 Task: Log work in the project BellRise for the issue 'Improve the accuracy of search results by implementing machine learning algorithms' spent time as '2w 1d 8h 13m' and remaining time as '4w 4d 1h 52m' and move to top of backlog. Now add the issue to the epic 'Server Maintenance and Support'. Log work in the project BellRise for the issue 'Implement a new feature to allow for data visualization and reporting' spent time as '3w 6d 13h 25m' and remaining time as '5w 1d 14h 37m' and move to bottom of backlog. Now add the issue to the epic 'User Experience Testing'
Action: Mouse moved to (201, 53)
Screenshot: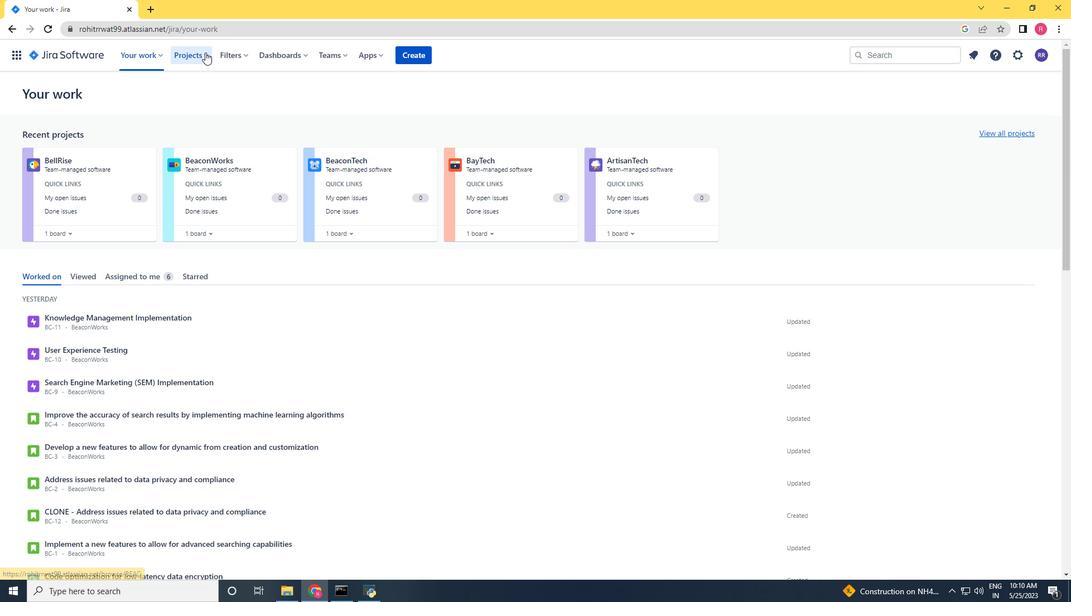 
Action: Mouse pressed left at (201, 53)
Screenshot: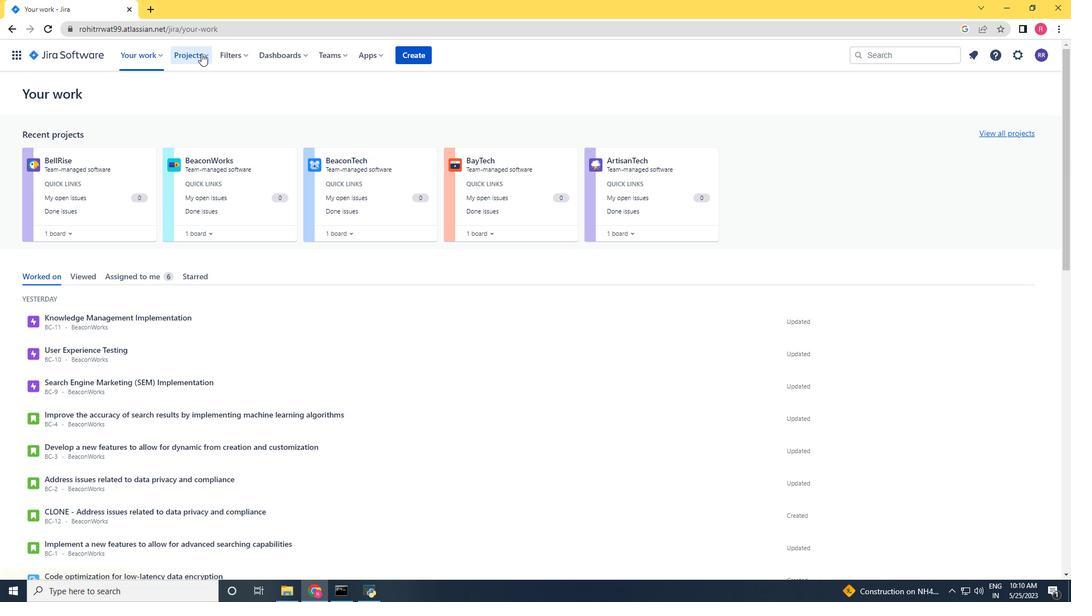 
Action: Mouse moved to (211, 102)
Screenshot: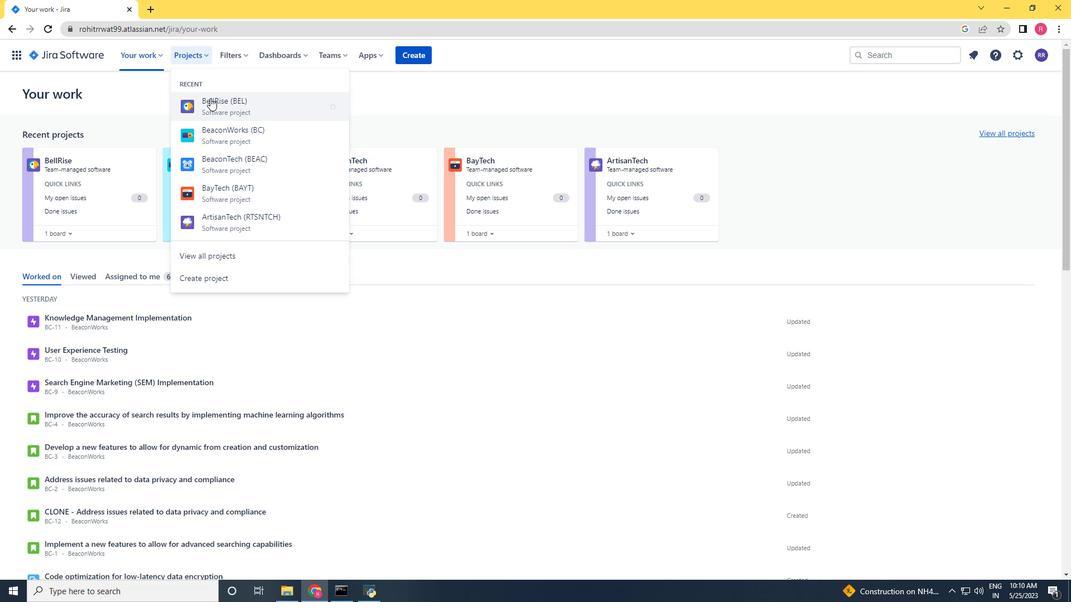 
Action: Mouse pressed left at (211, 102)
Screenshot: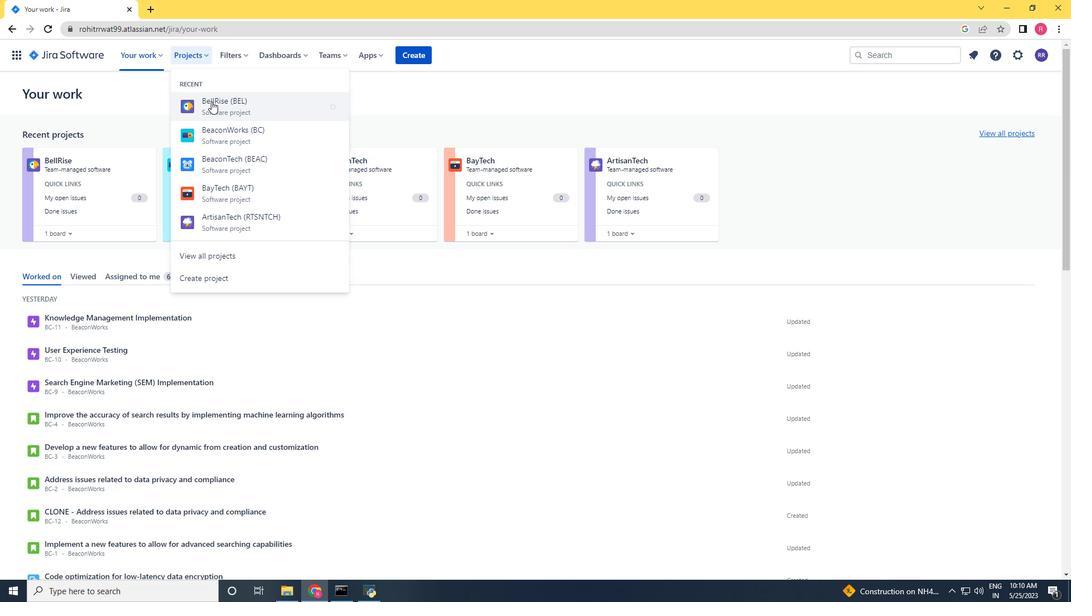 
Action: Mouse moved to (64, 166)
Screenshot: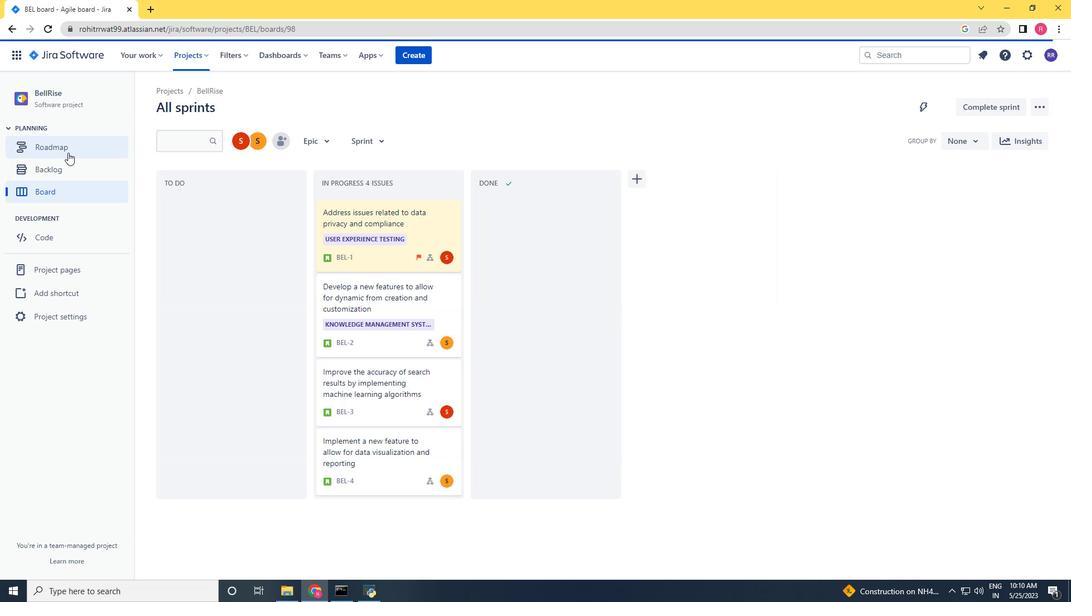 
Action: Mouse pressed left at (64, 166)
Screenshot: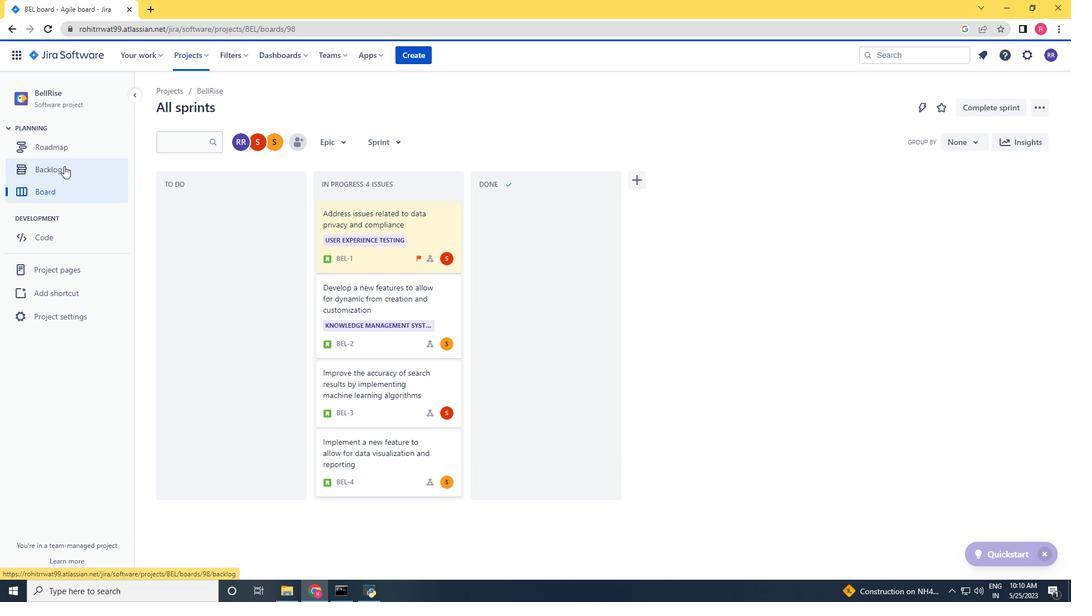 
Action: Mouse moved to (748, 398)
Screenshot: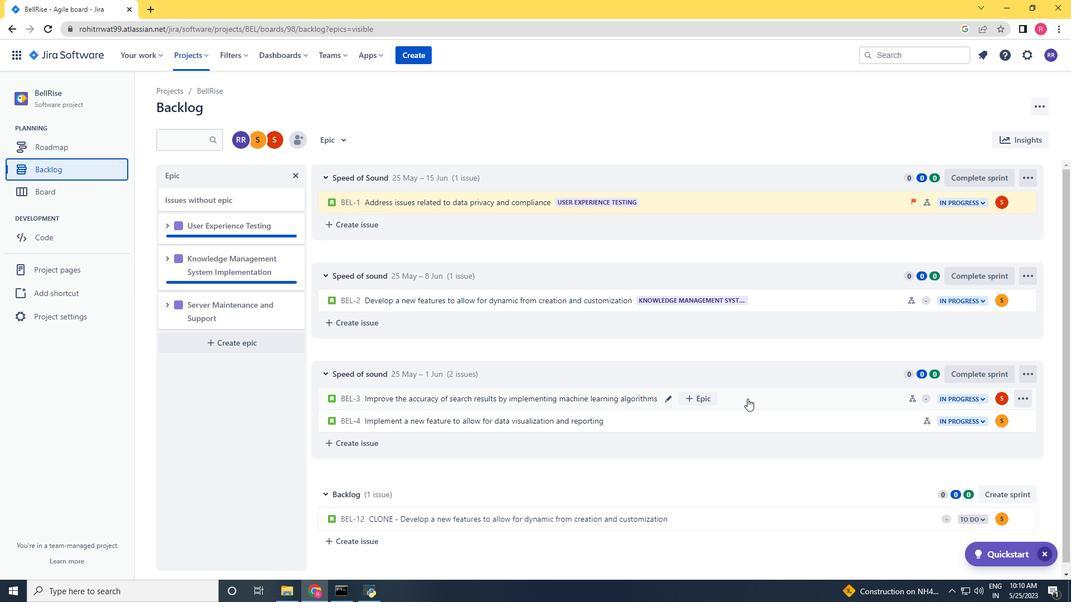 
Action: Mouse pressed left at (748, 398)
Screenshot: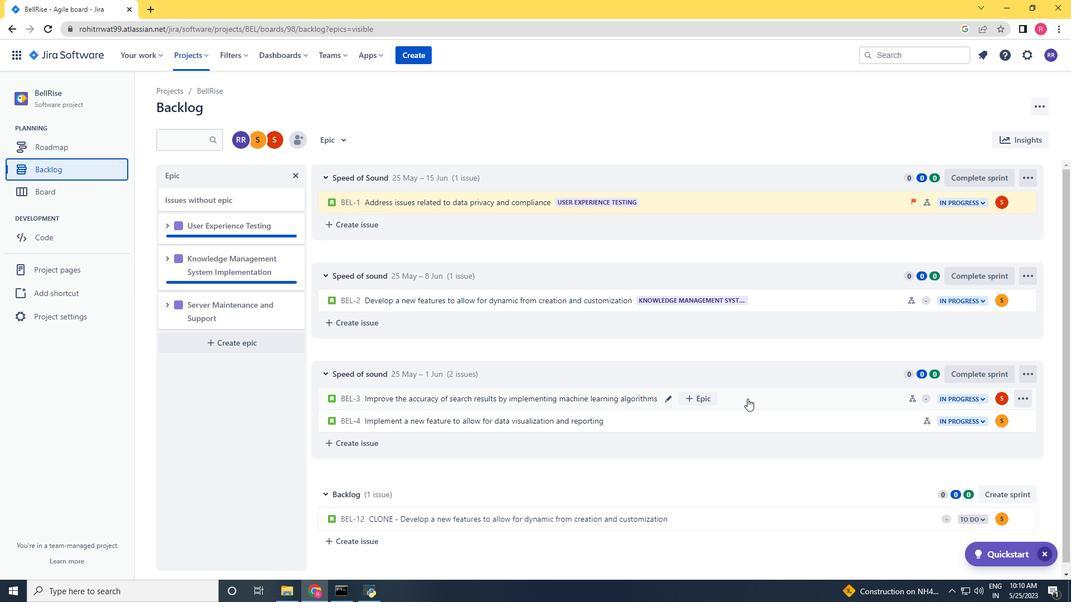 
Action: Mouse moved to (1025, 169)
Screenshot: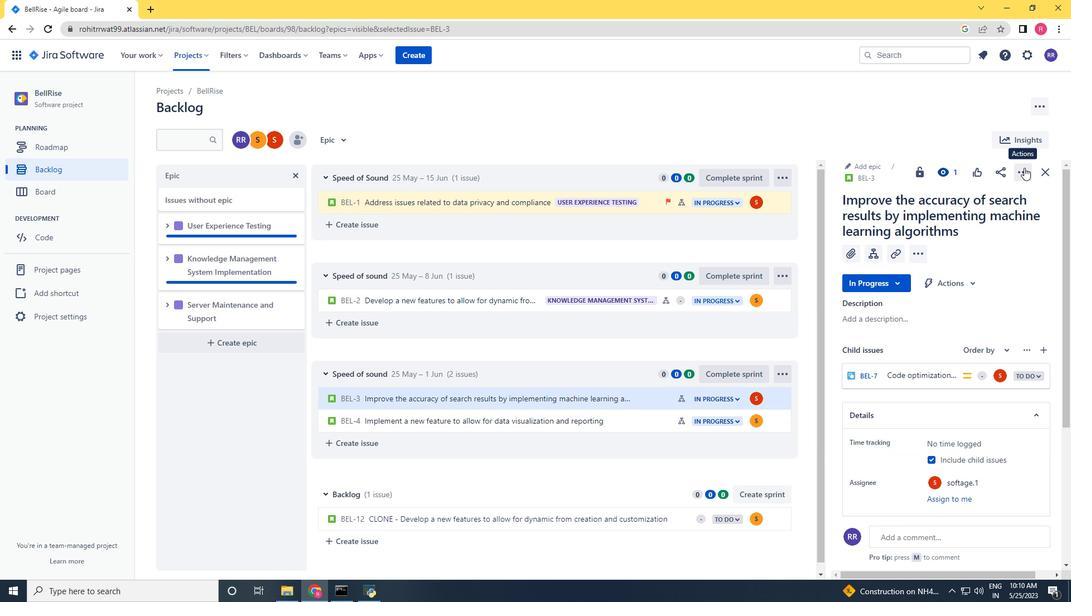 
Action: Mouse pressed left at (1025, 169)
Screenshot: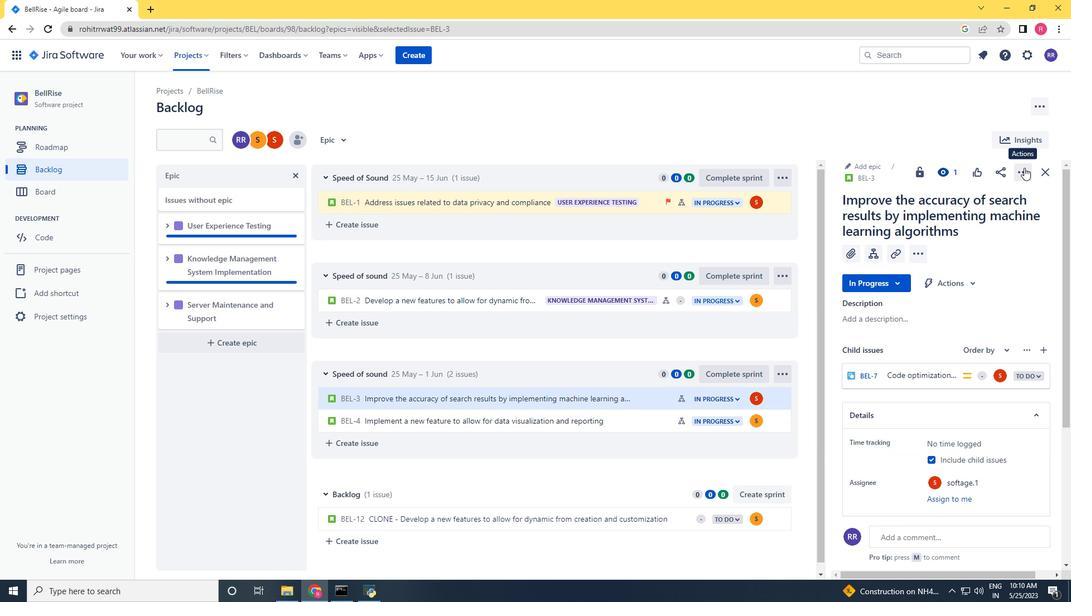 
Action: Mouse moved to (1016, 195)
Screenshot: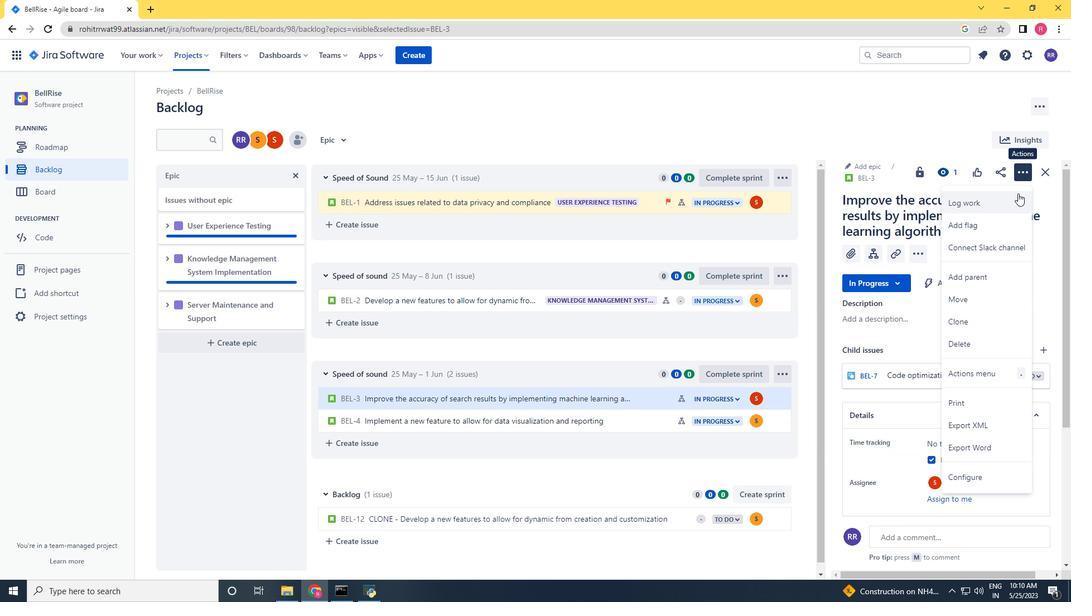 
Action: Mouse pressed left at (1016, 195)
Screenshot: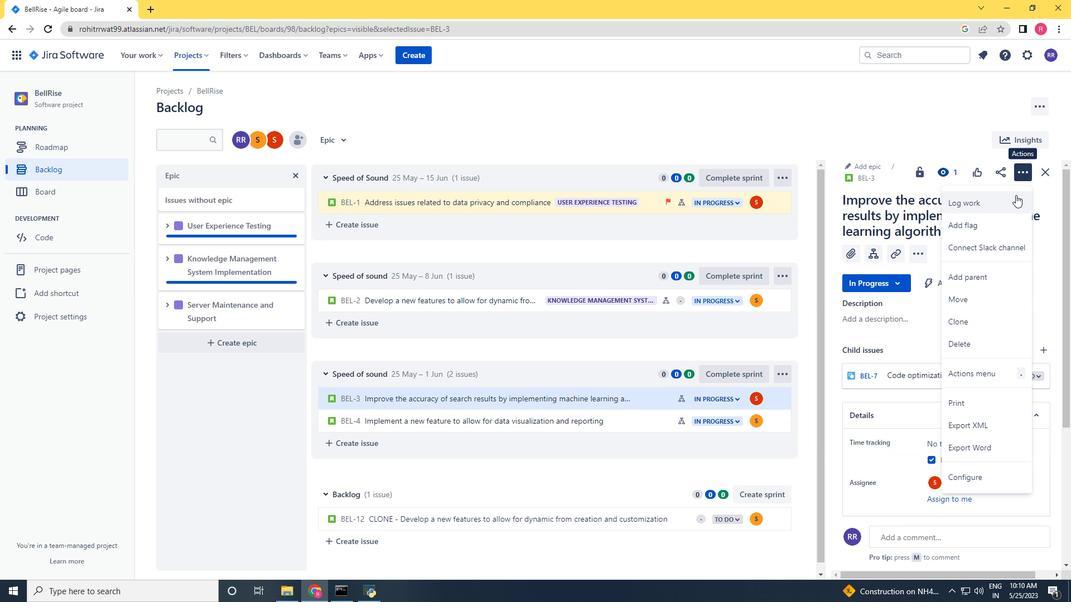 
Action: Key pressed 4w<Key.space>4d<Key.space>1h===============<Key.backspace><Key.backspace><Key.backspace><Key.backspace><Key.backspace><Key.backspace><Key.backspace><Key.backspace><Key.backspace><Key.backspace><Key.backspace><Key.backspace><Key.backspace><Key.backspace><Key.backspace><Key.backspace><Key.backspace><Key.backspace><Key.backspace><Key.backspace><Key.backspace><Key.backspace><Key.backspace><Key.backspace><Key.backspace><Key.backspace><Key.backspace><Key.backspace><Key.backspace><Key.backspace><Key.backspace><Key.backspace><Key.backspace><Key.backspace>2w<Key.space>1d<Key.space>8h<Key.space>13m<Key.tab>4w<Key.space>4d<Key.space>1h<Key.space>52m
Screenshot: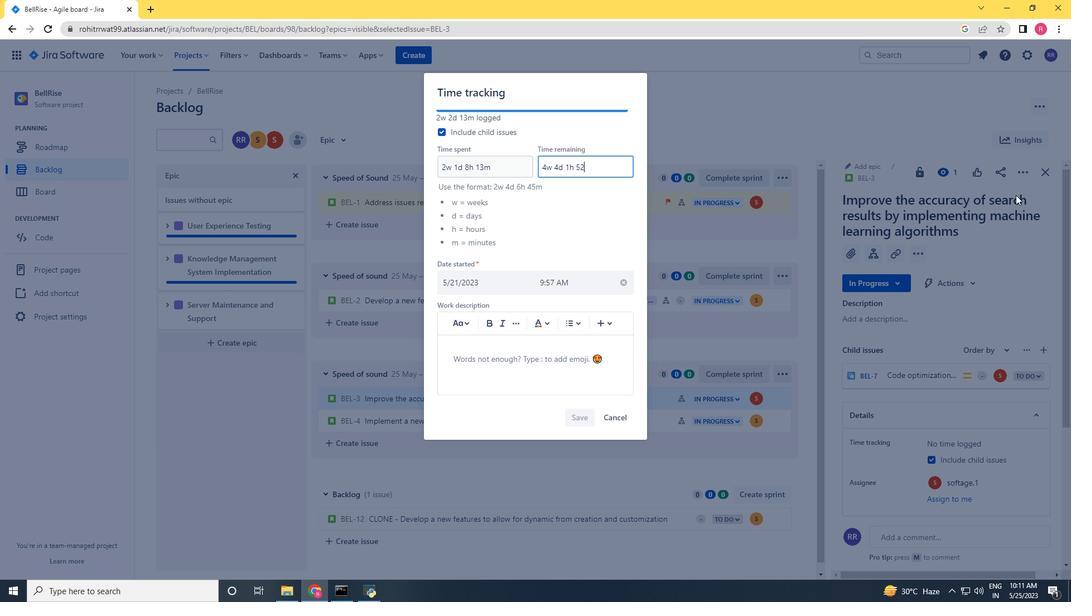 
Action: Mouse scrolled (1016, 195) with delta (0, 0)
Screenshot: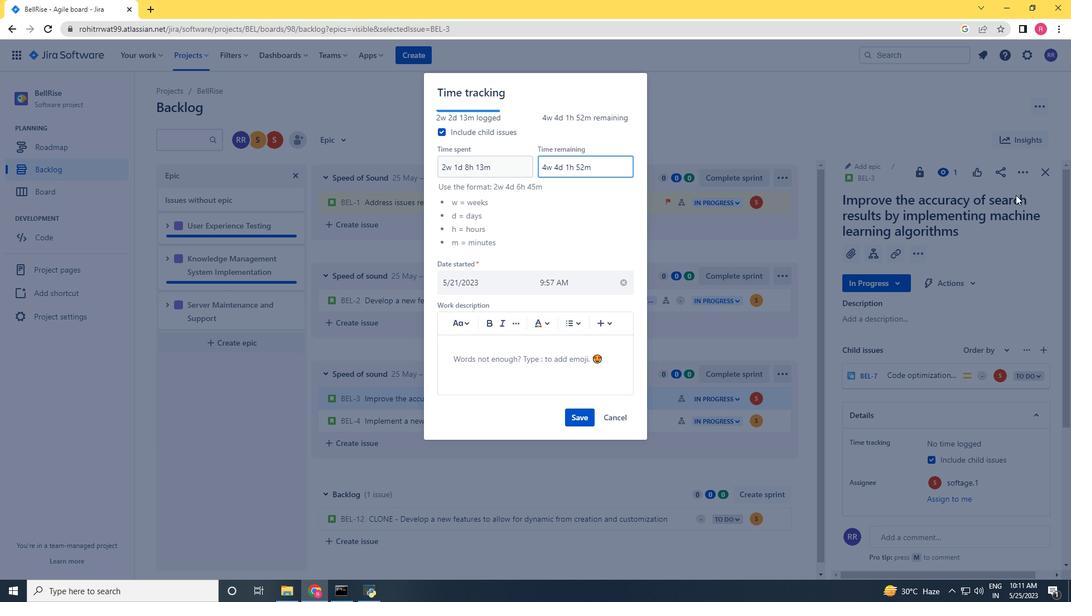
Action: Mouse moved to (569, 419)
Screenshot: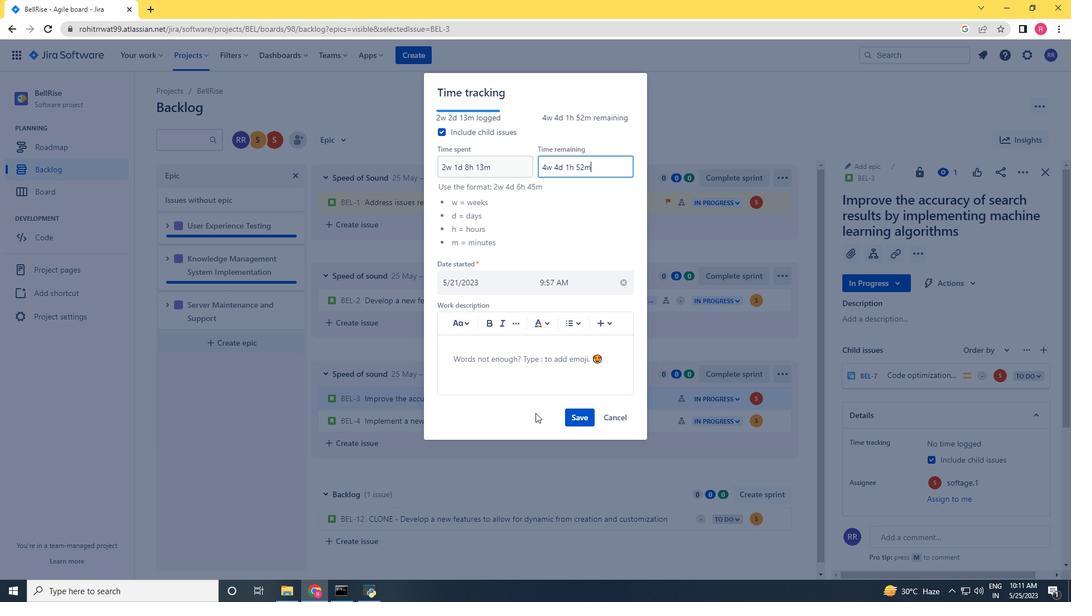 
Action: Mouse pressed left at (569, 419)
Screenshot: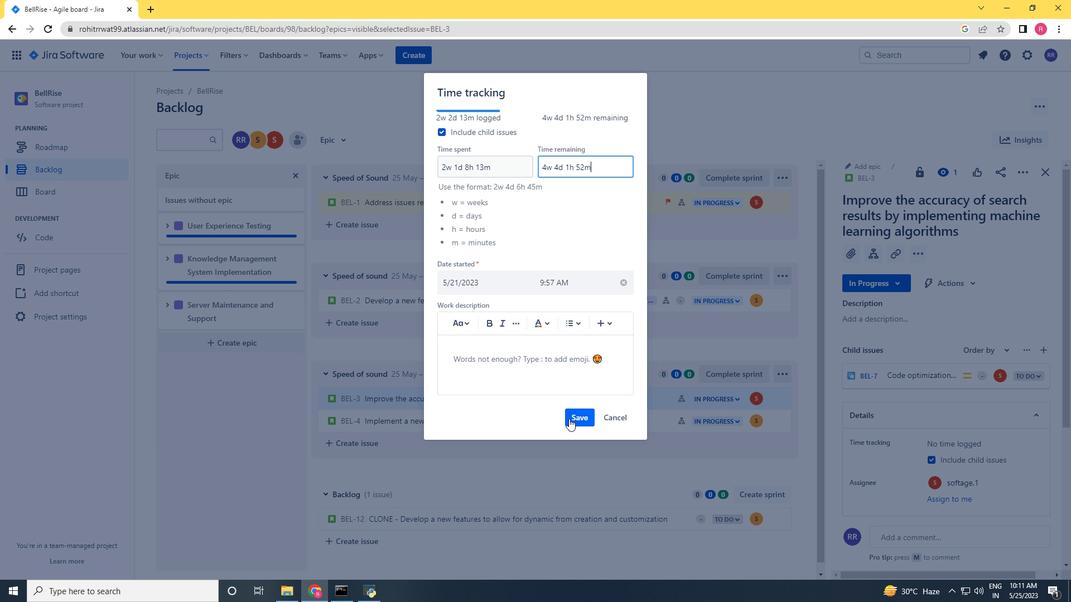 
Action: Mouse moved to (773, 397)
Screenshot: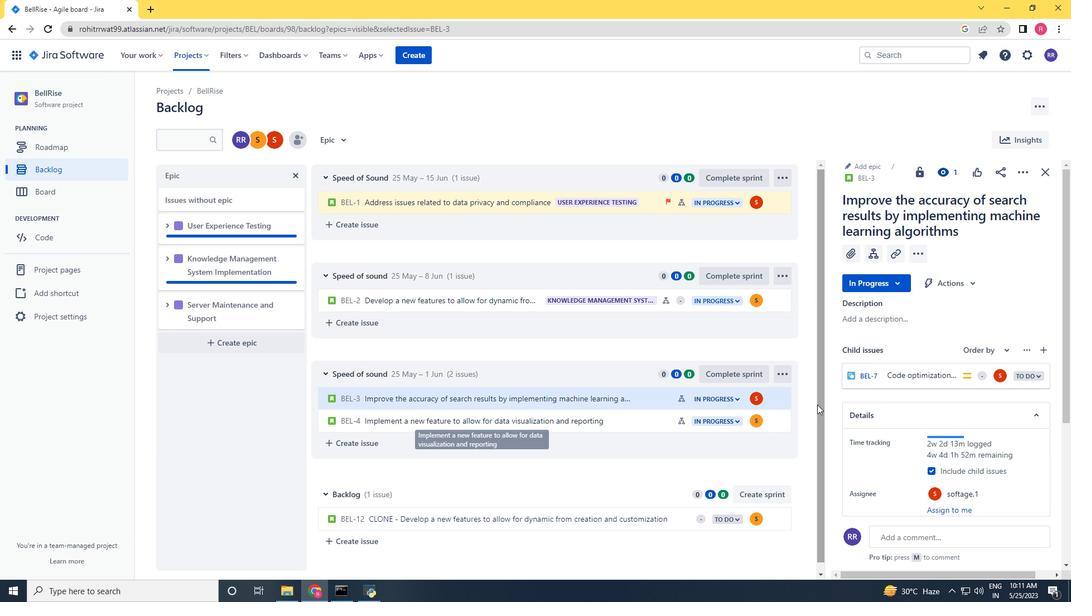
Action: Mouse pressed left at (773, 397)
Screenshot: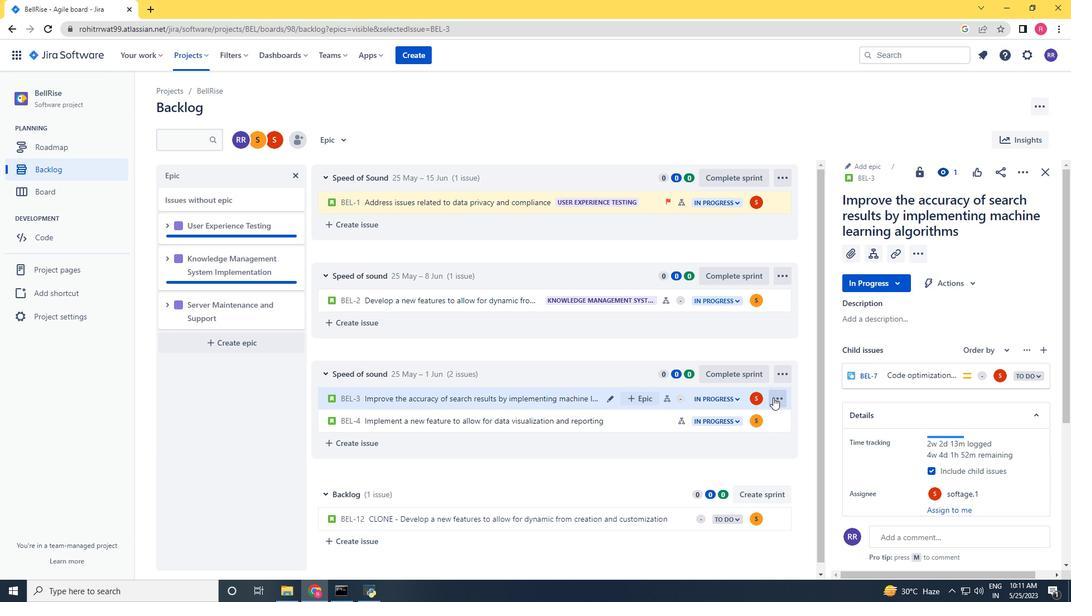 
Action: Mouse moved to (756, 362)
Screenshot: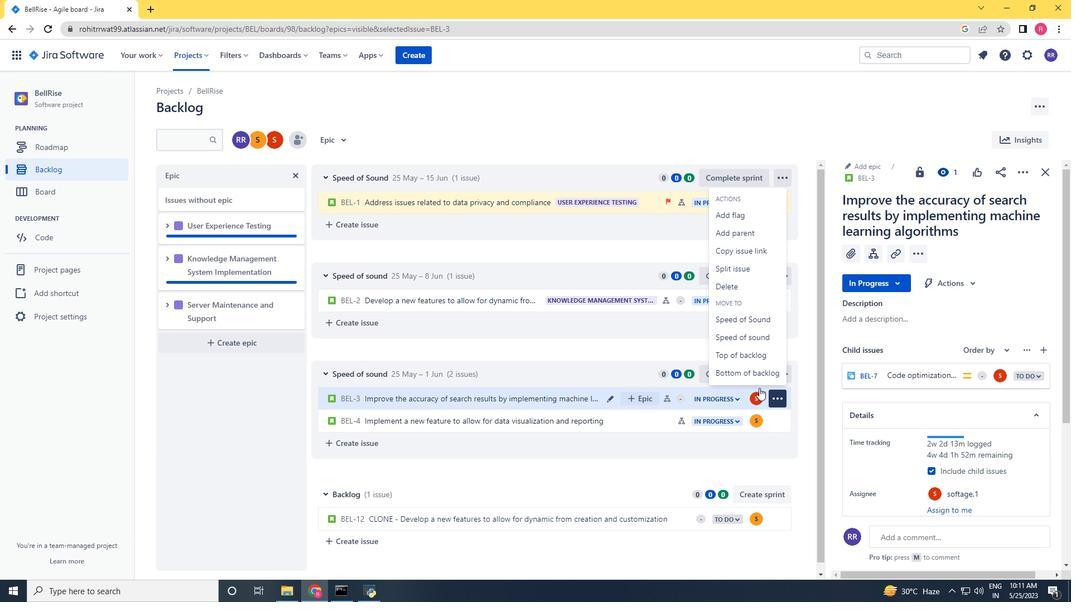 
Action: Mouse pressed left at (756, 362)
Screenshot: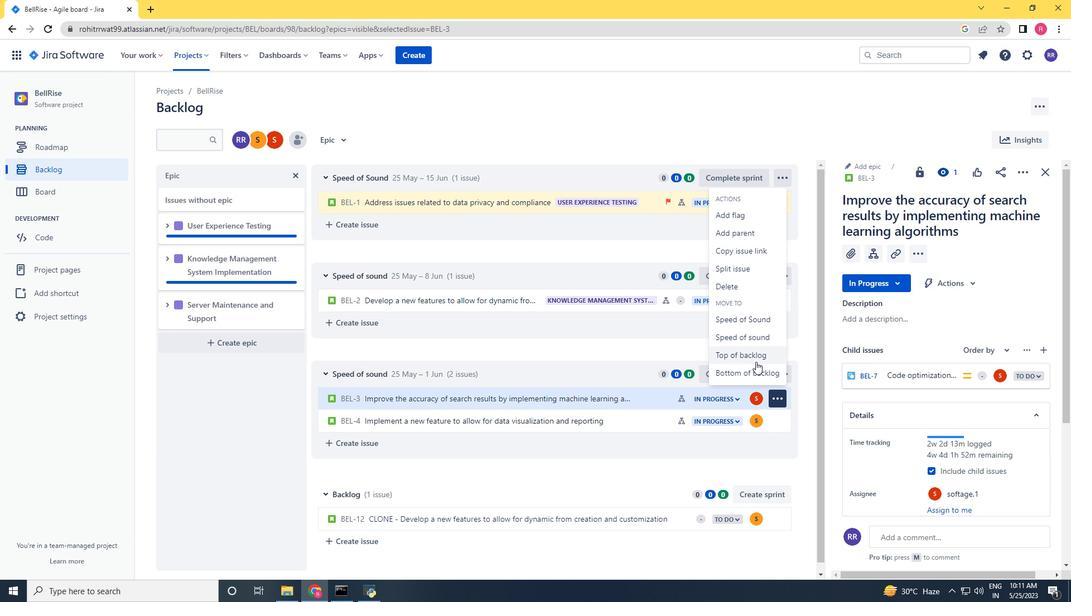 
Action: Mouse moved to (573, 180)
Screenshot: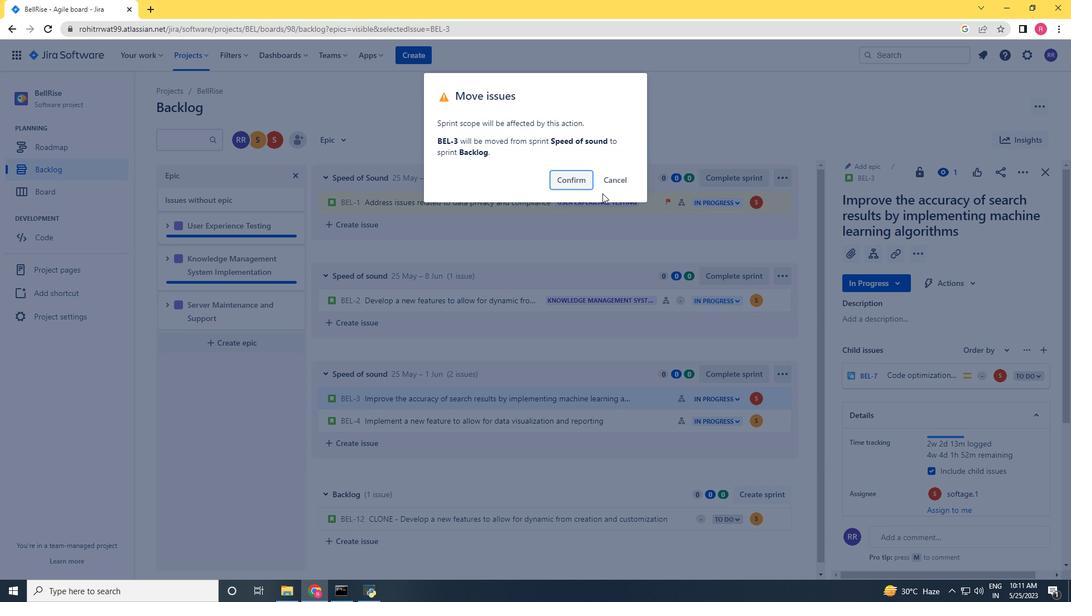 
Action: Mouse pressed left at (573, 180)
Screenshot: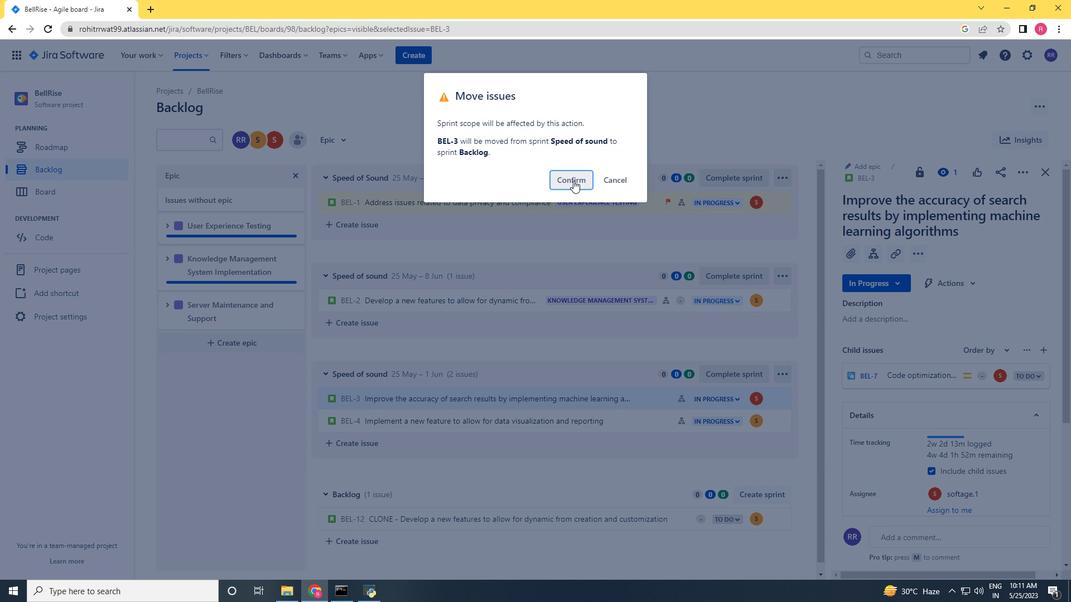 
Action: Mouse moved to (689, 486)
Screenshot: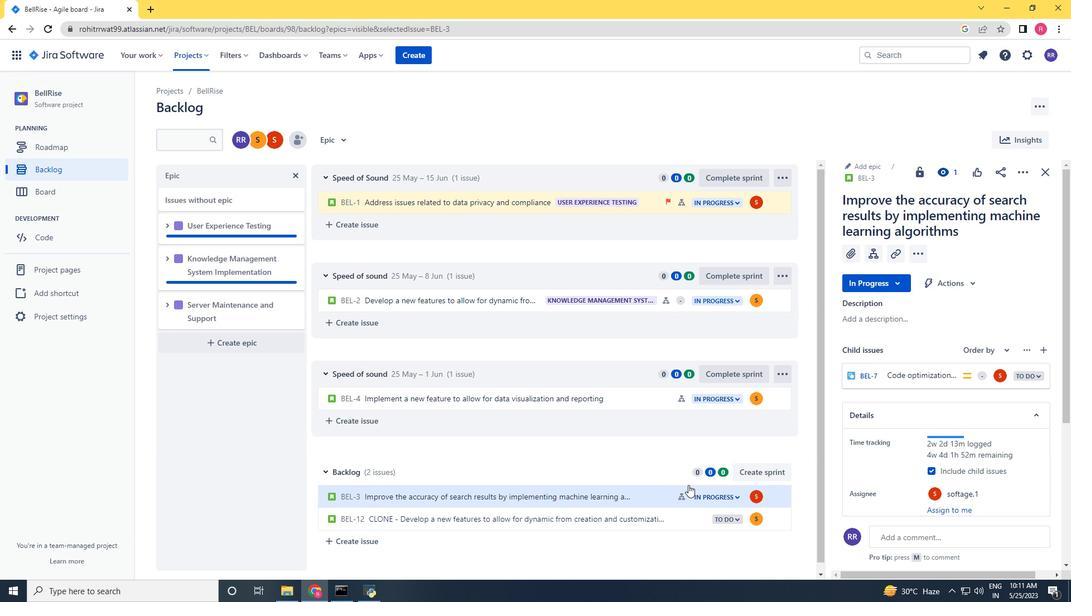 
Action: Mouse scrolled (689, 486) with delta (0, 0)
Screenshot: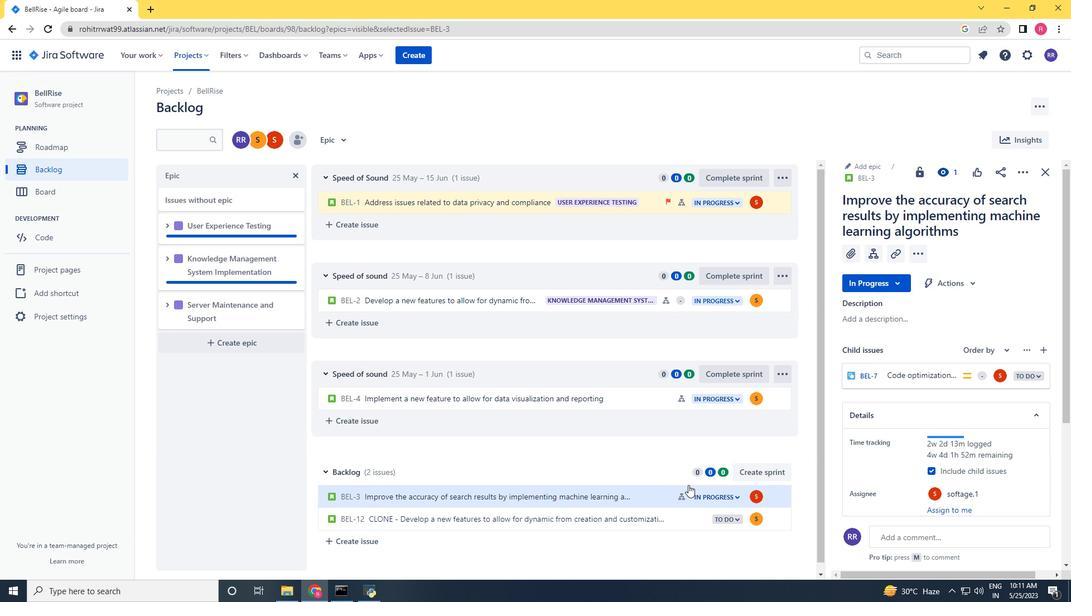 
Action: Mouse moved to (643, 486)
Screenshot: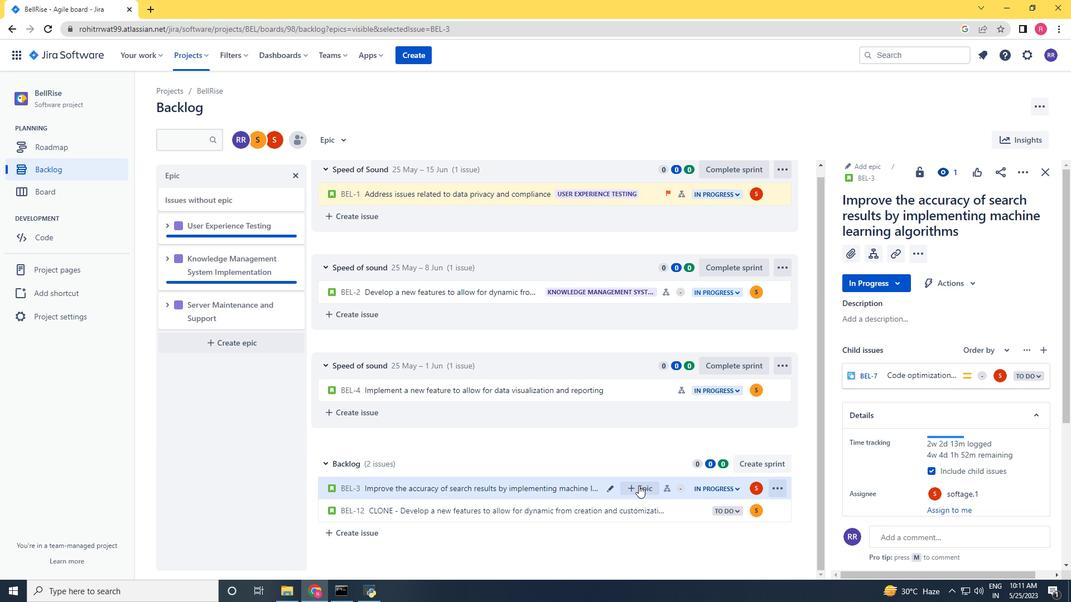 
Action: Mouse pressed left at (643, 486)
Screenshot: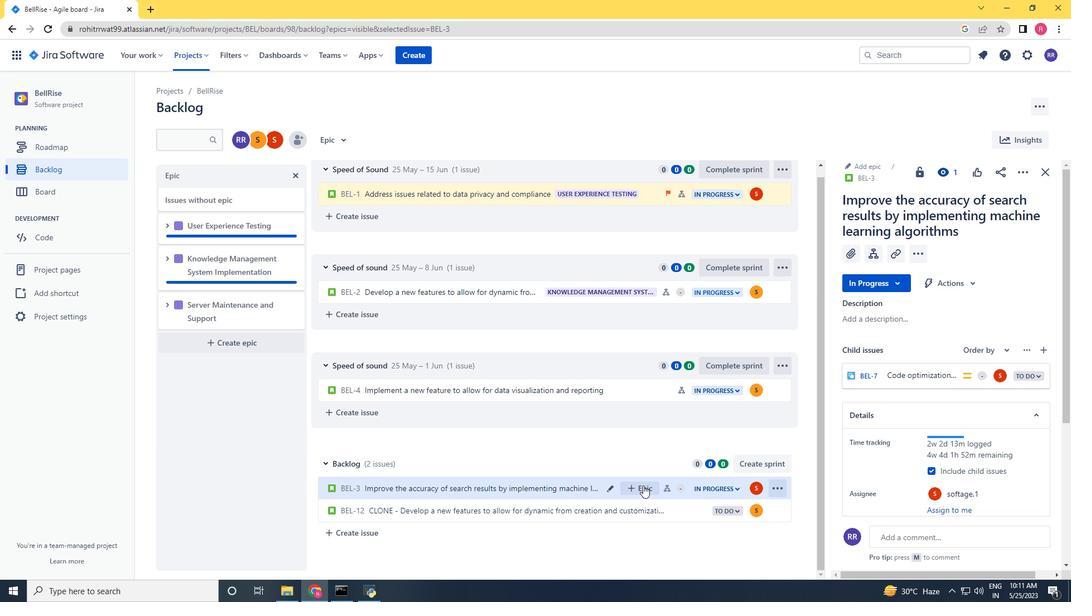 
Action: Mouse moved to (644, 485)
Screenshot: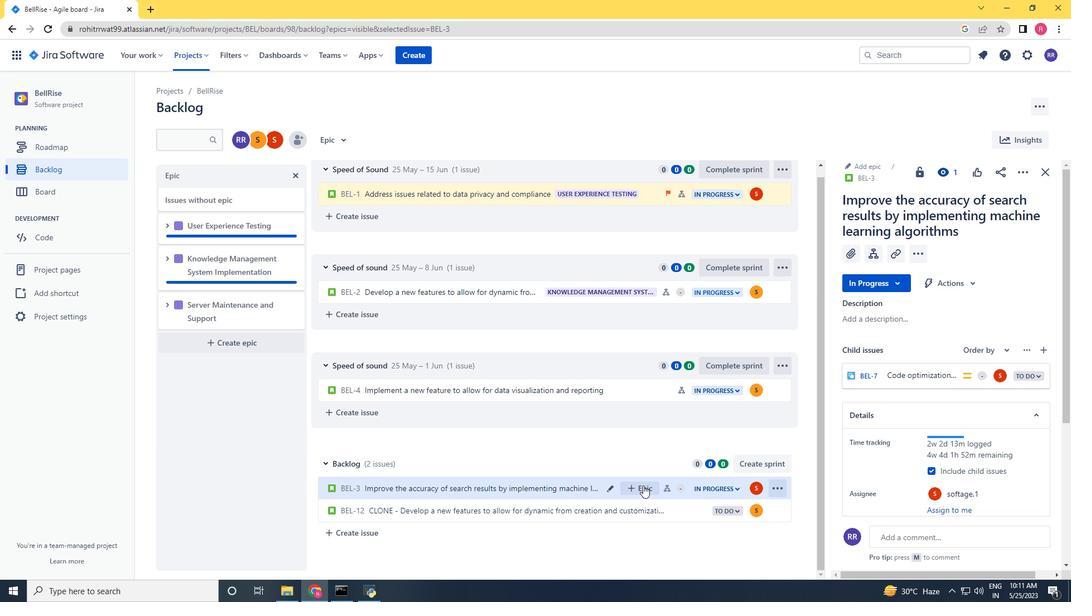 
Action: Mouse scrolled (644, 484) with delta (0, 0)
Screenshot: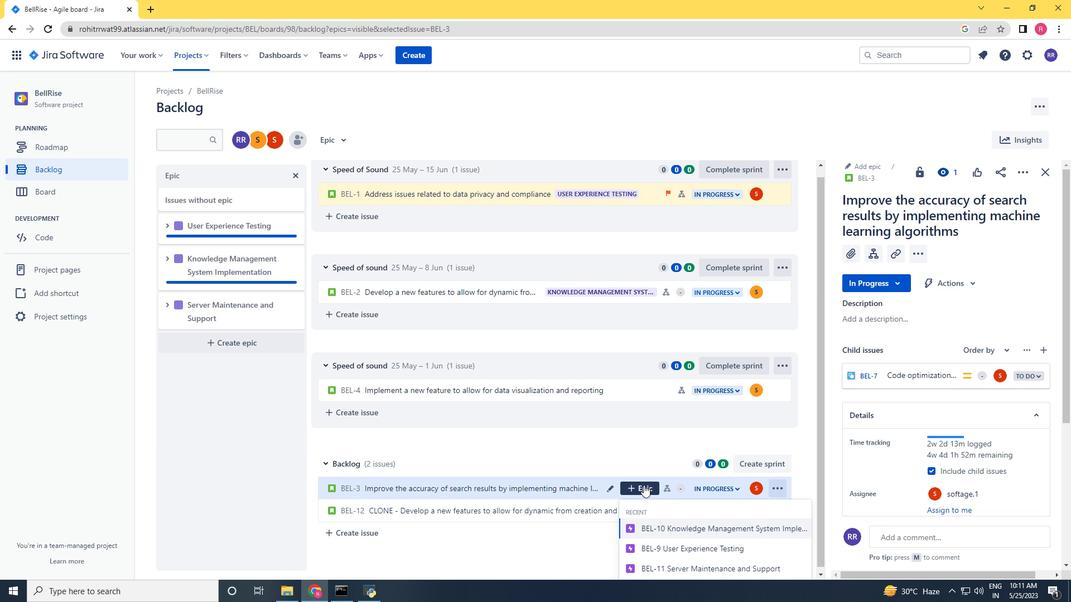 
Action: Mouse scrolled (644, 484) with delta (0, 0)
Screenshot: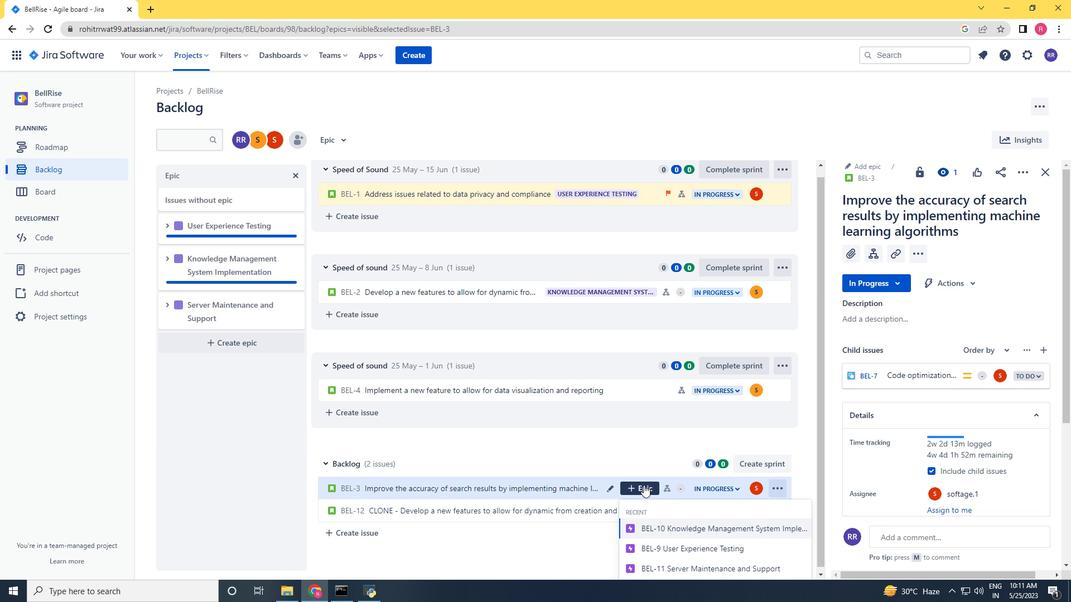 
Action: Mouse scrolled (644, 484) with delta (0, 0)
Screenshot: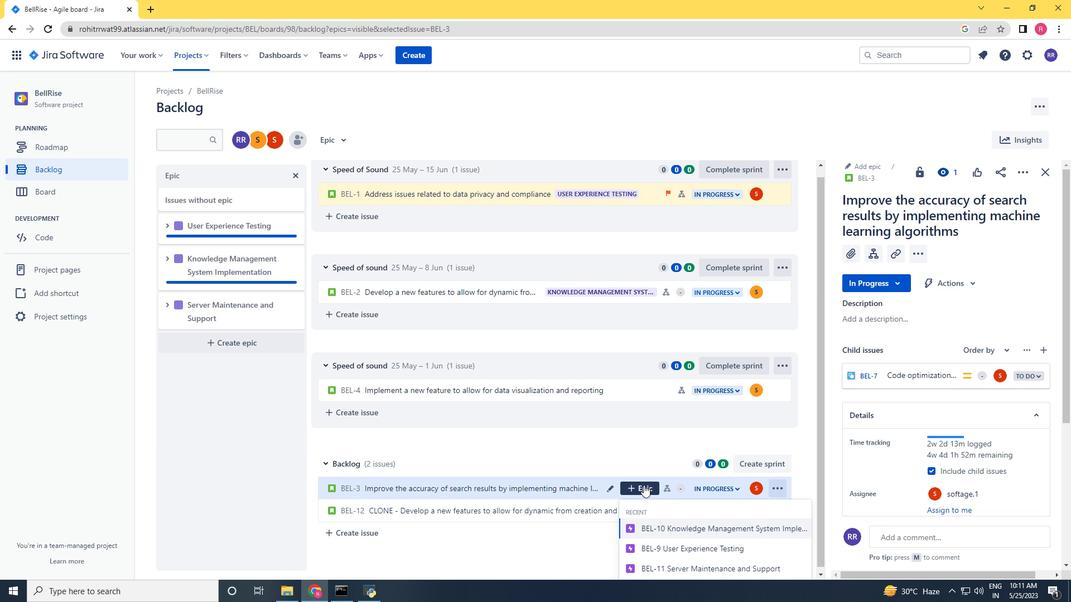 
Action: Mouse scrolled (644, 484) with delta (0, 0)
Screenshot: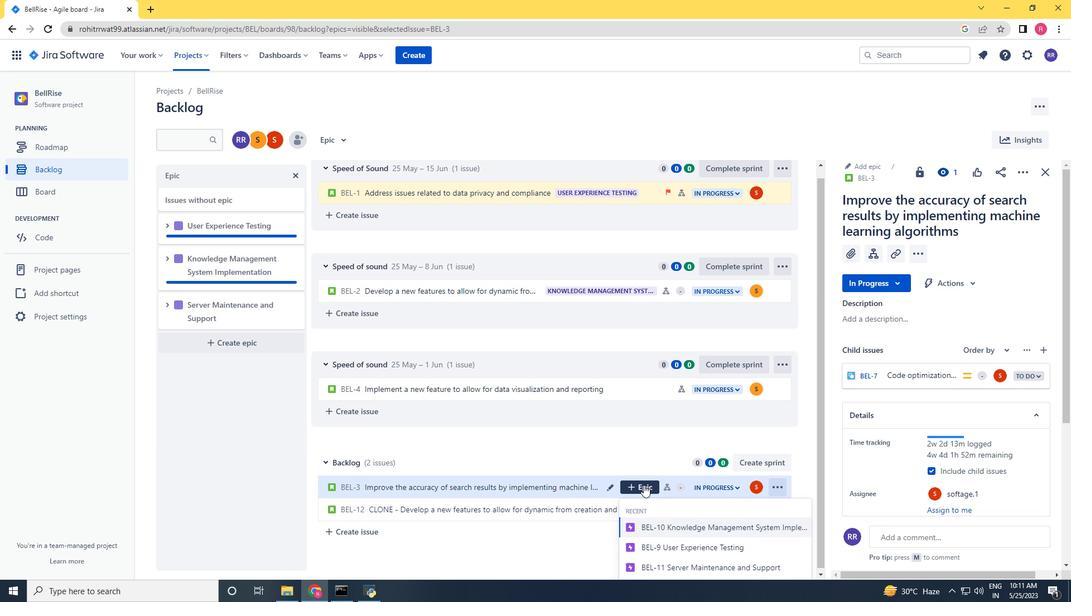 
Action: Mouse moved to (680, 561)
Screenshot: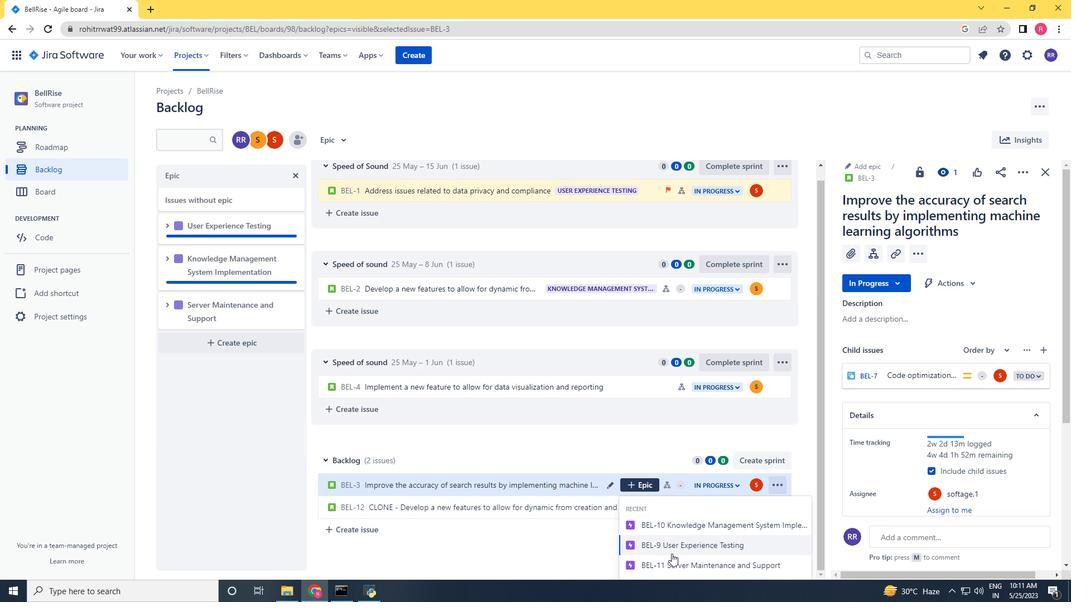 
Action: Mouse pressed left at (680, 561)
Screenshot: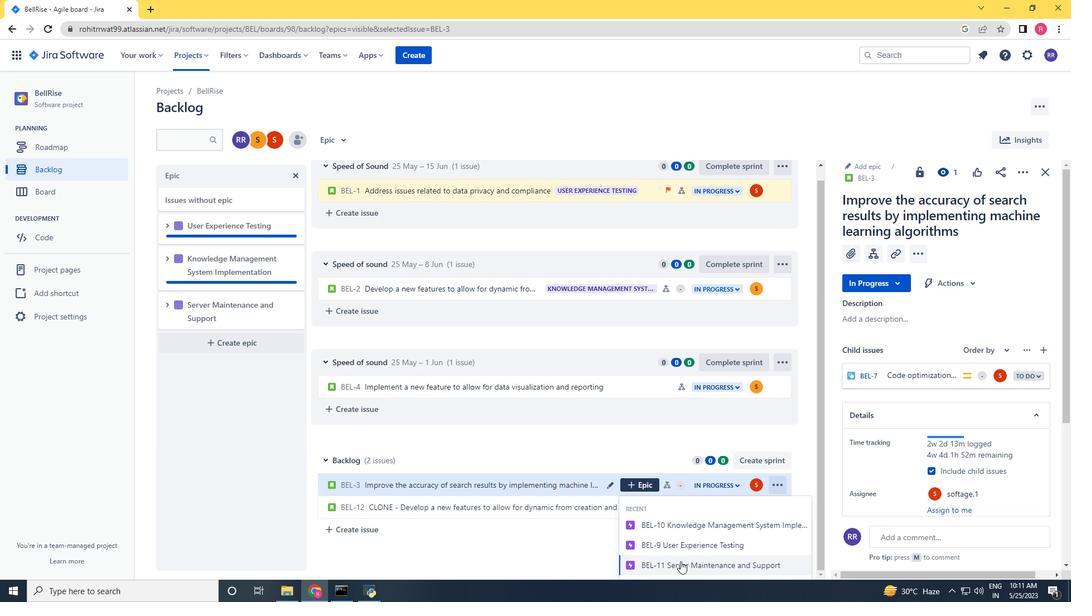 
Action: Mouse moved to (658, 396)
Screenshot: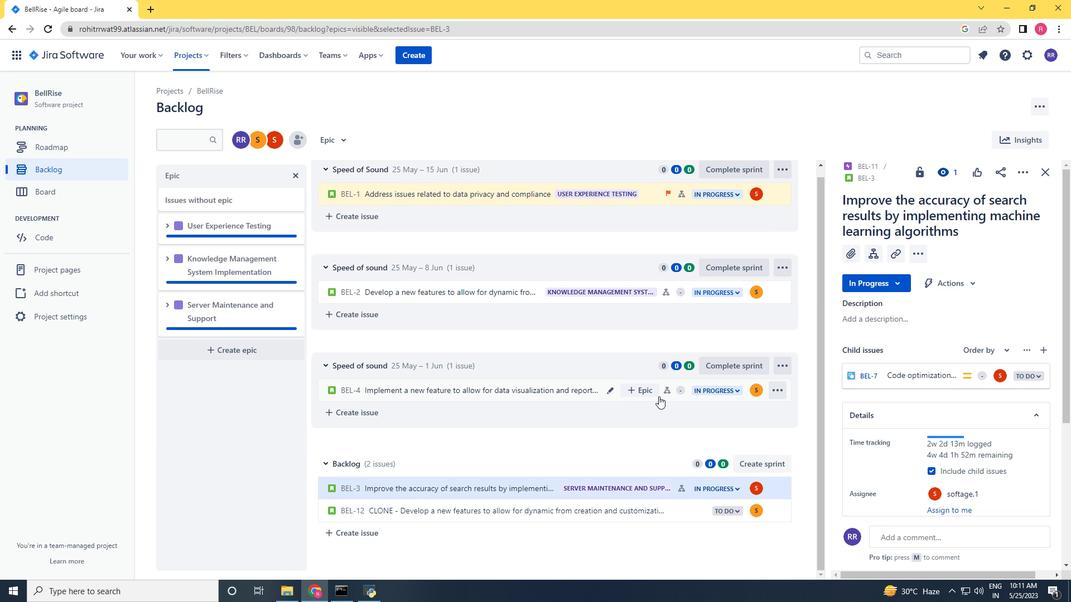 
Action: Mouse pressed left at (658, 396)
Screenshot: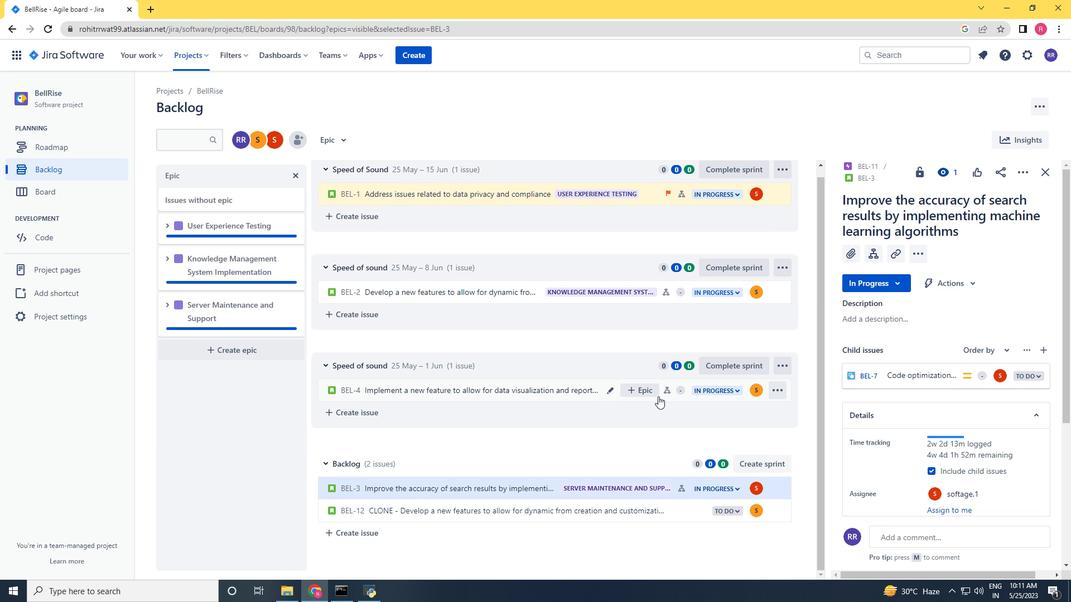 
Action: Mouse moved to (676, 396)
Screenshot: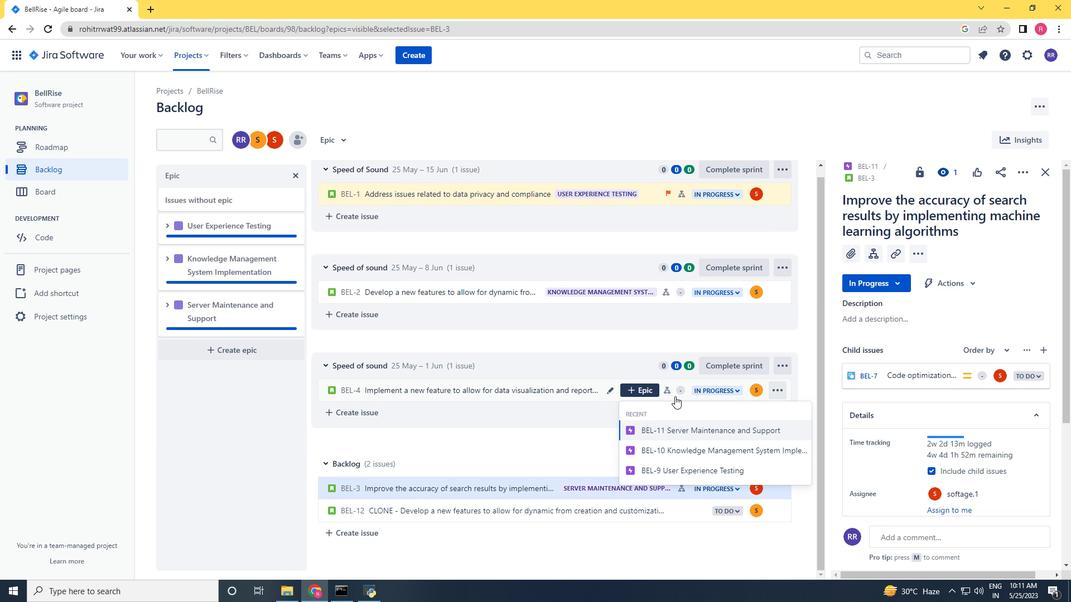 
Action: Mouse pressed left at (676, 396)
Screenshot: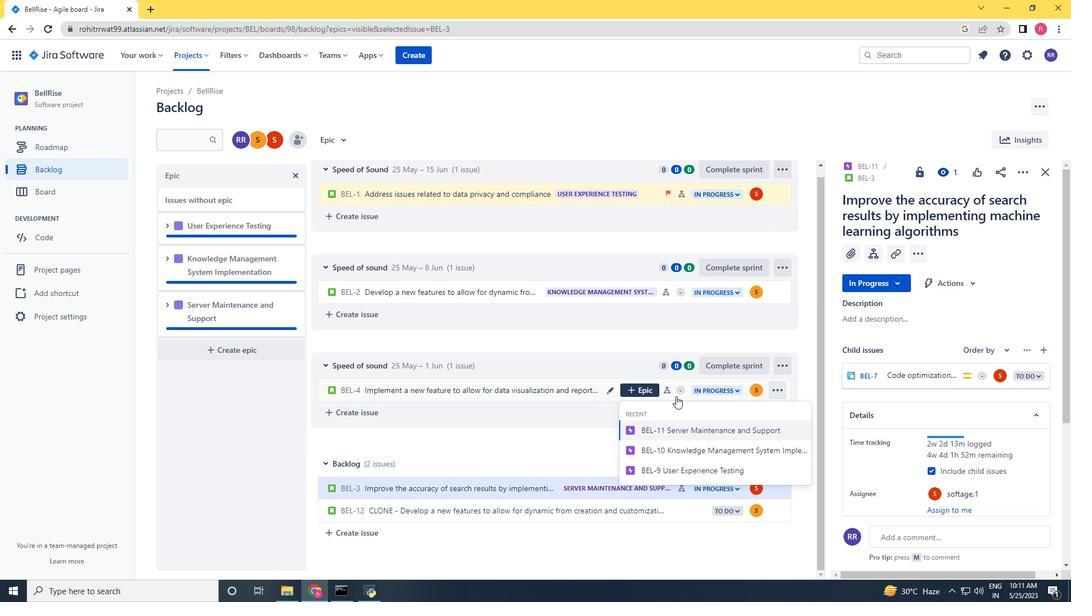 
Action: Mouse moved to (1022, 169)
Screenshot: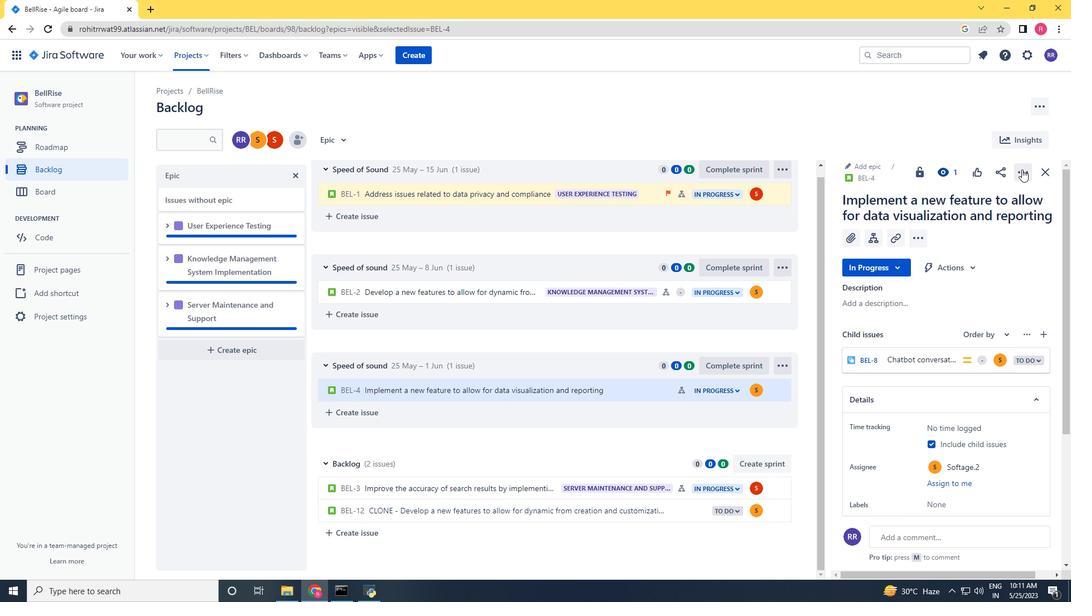 
Action: Mouse pressed left at (1022, 169)
Screenshot: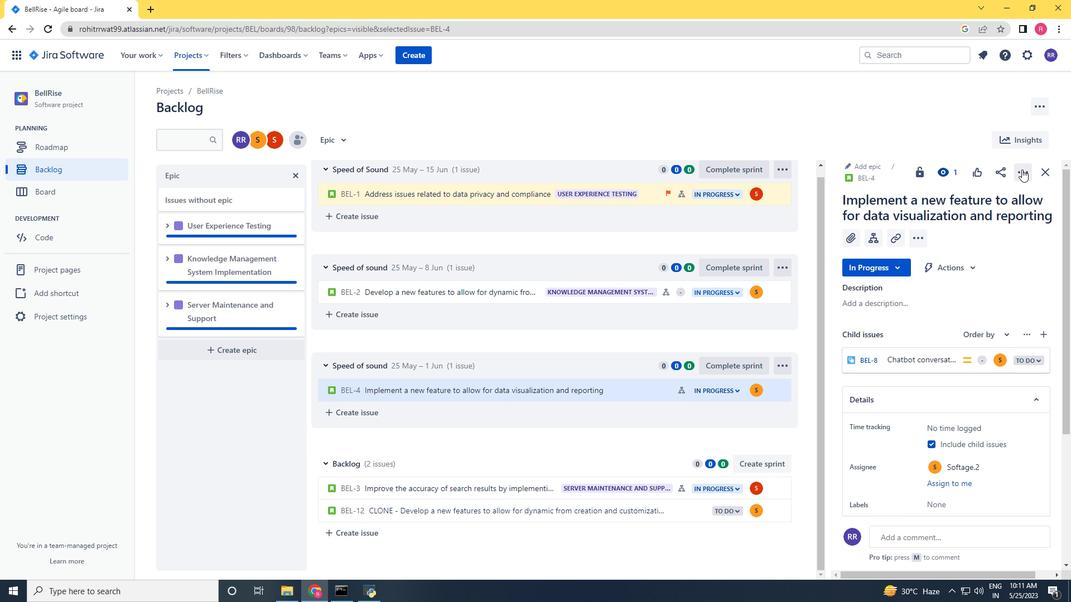 
Action: Mouse moved to (947, 206)
Screenshot: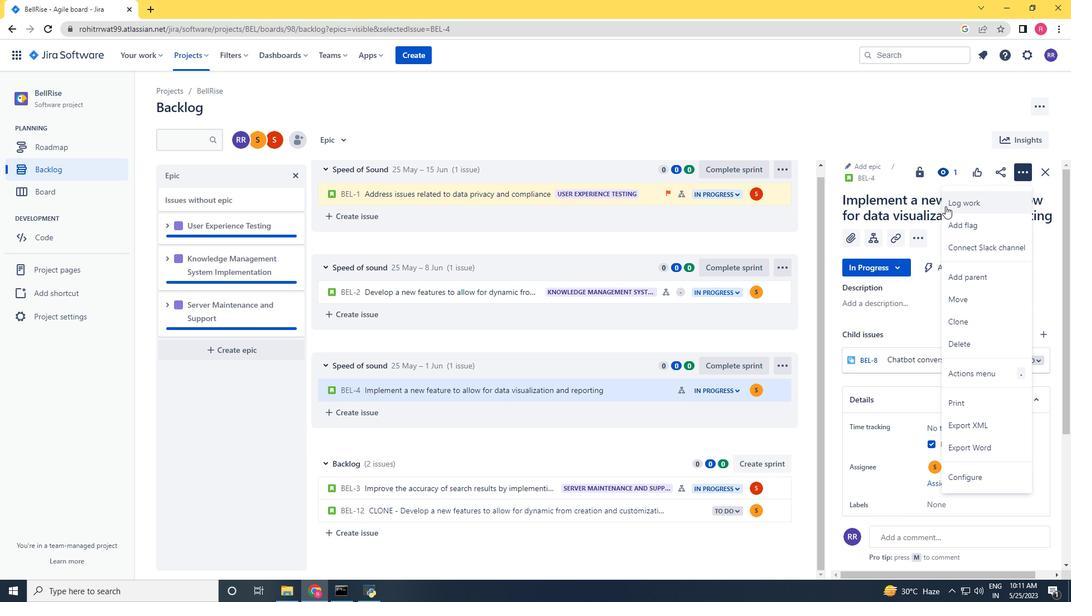 
Action: Mouse pressed left at (947, 206)
Screenshot: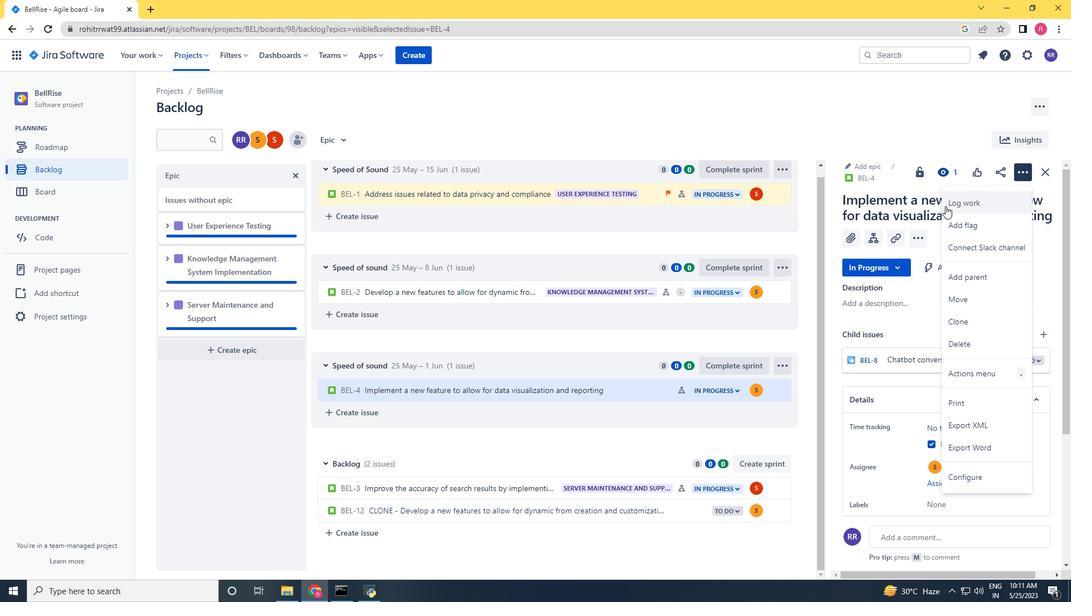 
Action: Mouse moved to (943, 208)
Screenshot: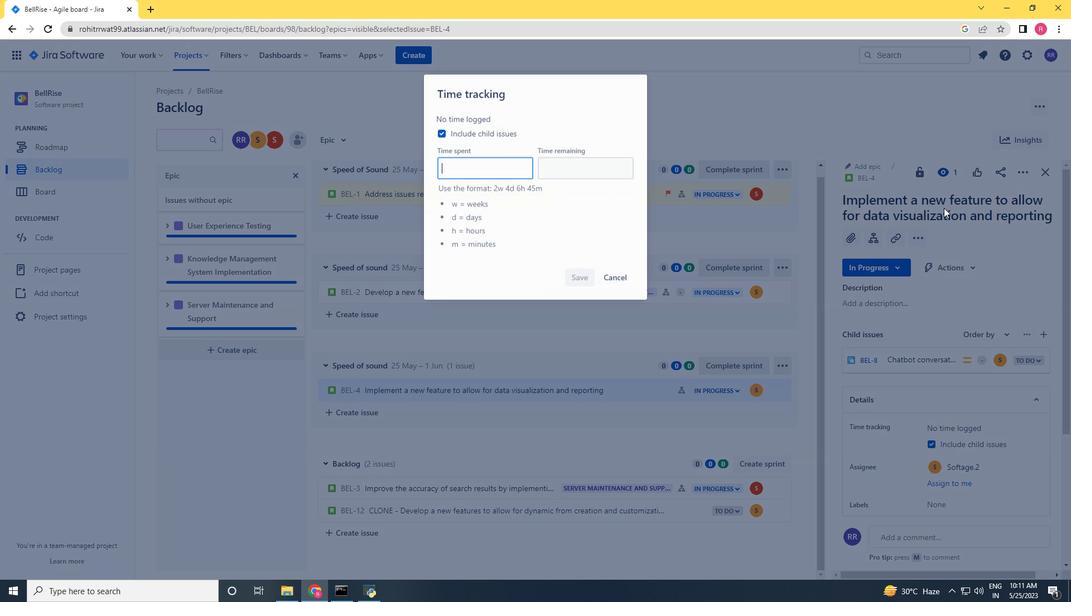 
Action: Key pressed 3w<Key.space>6d<Key.space>3h<Key.space><Key.backspace><Key.backspace><Key.backspace>13h<Key.space>25m<Key.tab>5w<Key.space>1d<Key.space>14h<Key.space>37m
Screenshot: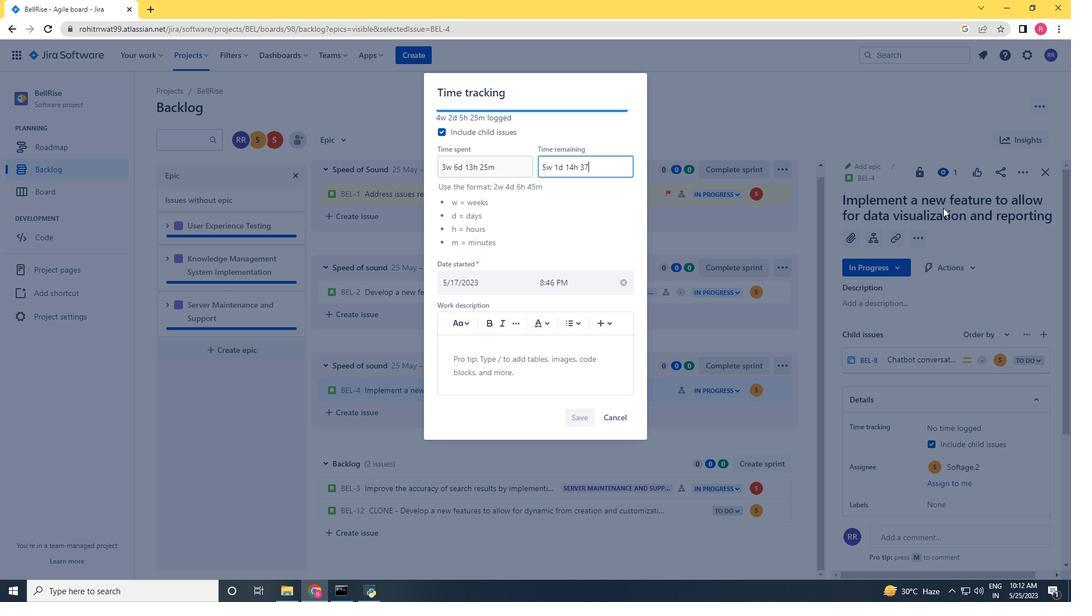
Action: Mouse moved to (586, 422)
Screenshot: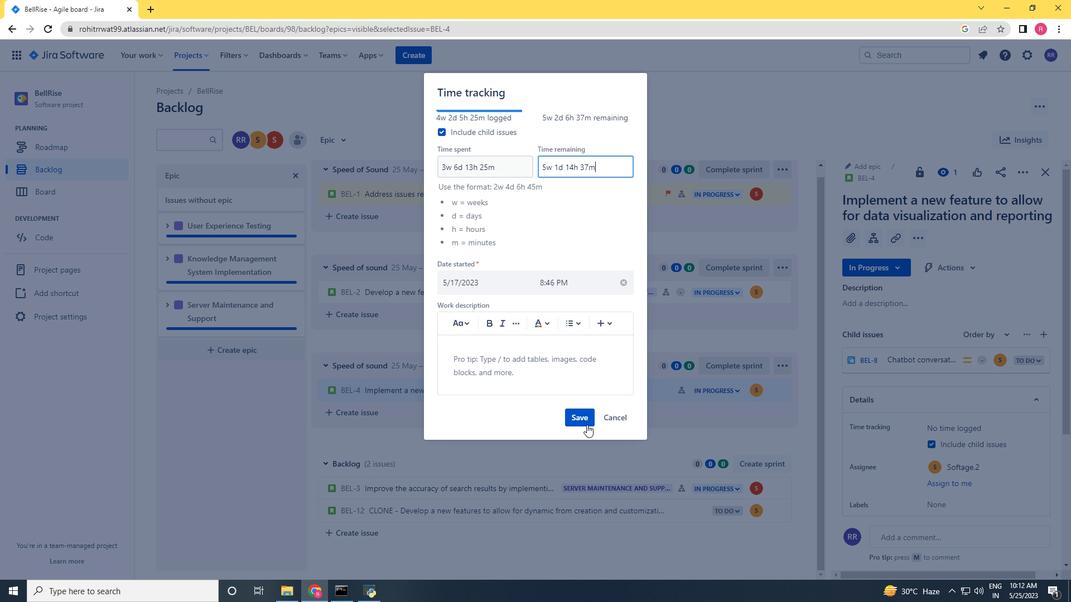 
Action: Mouse pressed left at (586, 422)
Screenshot: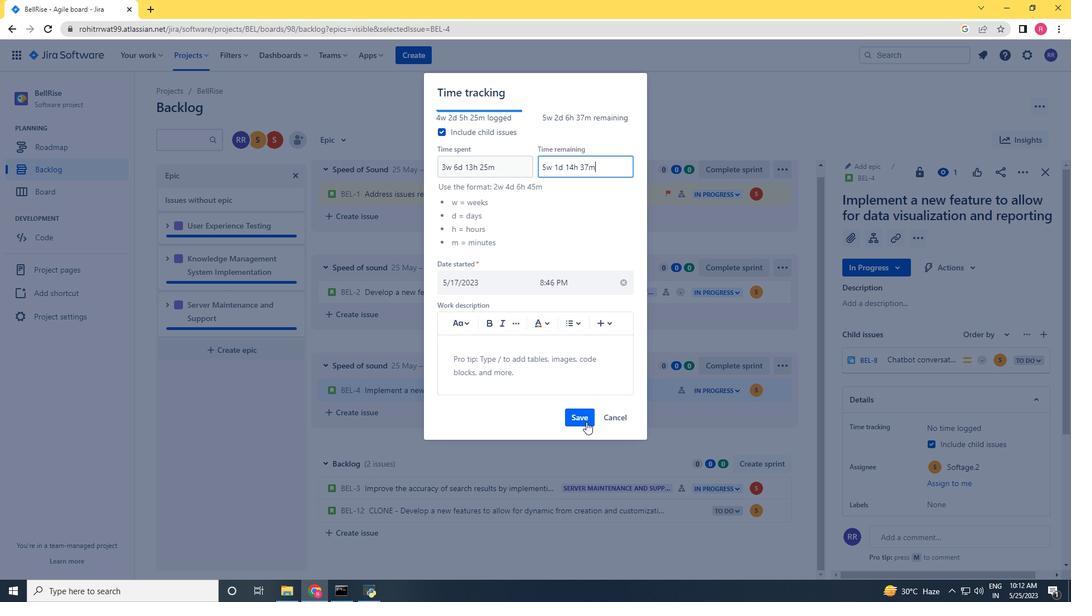 
Action: Mouse moved to (774, 392)
Screenshot: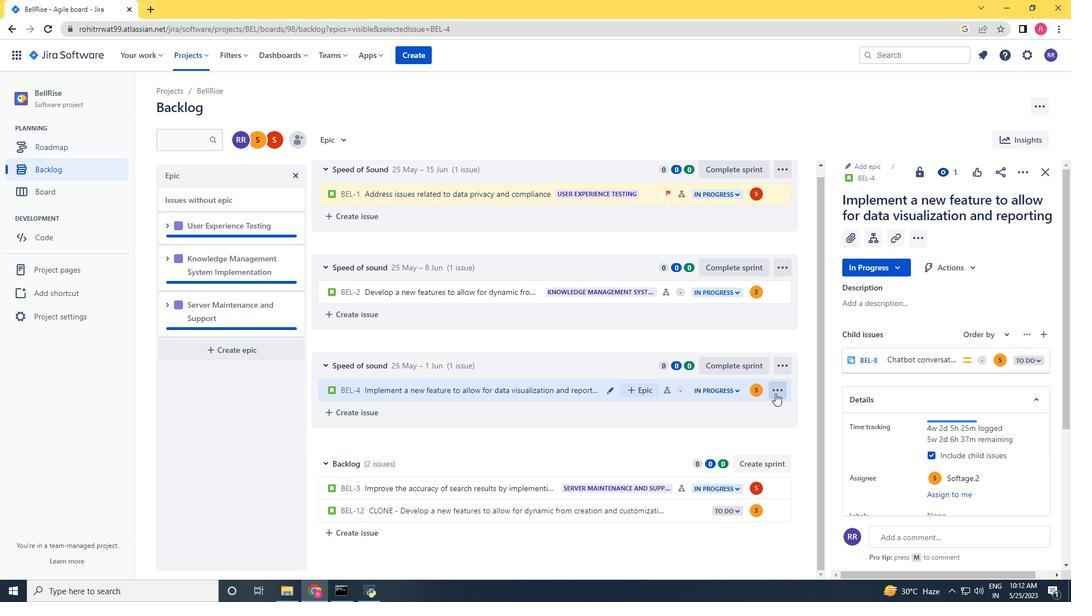 
Action: Mouse pressed left at (774, 392)
Screenshot: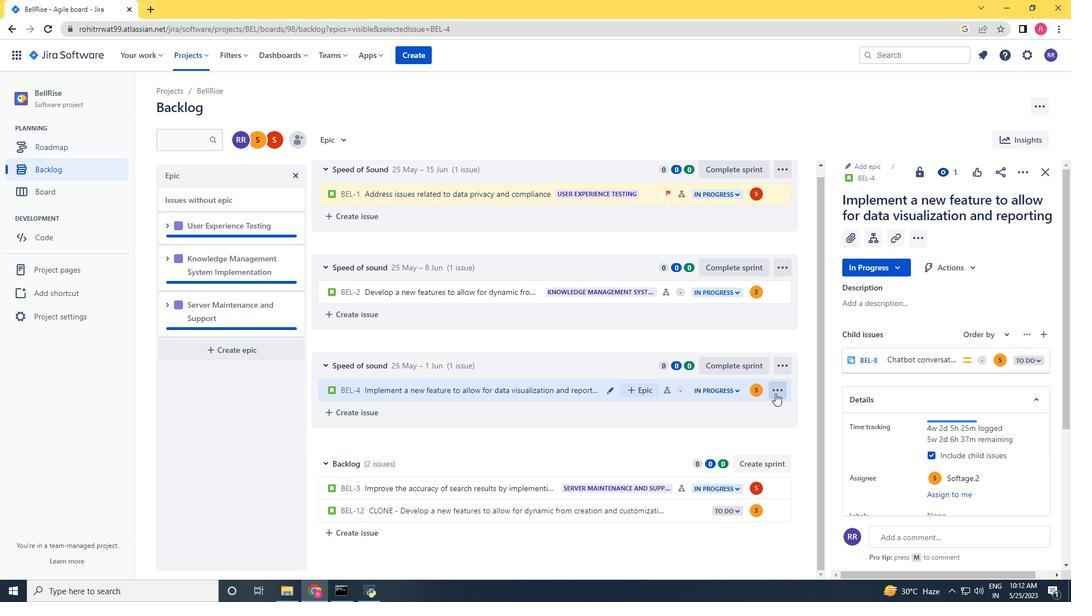 
Action: Mouse moved to (746, 371)
Screenshot: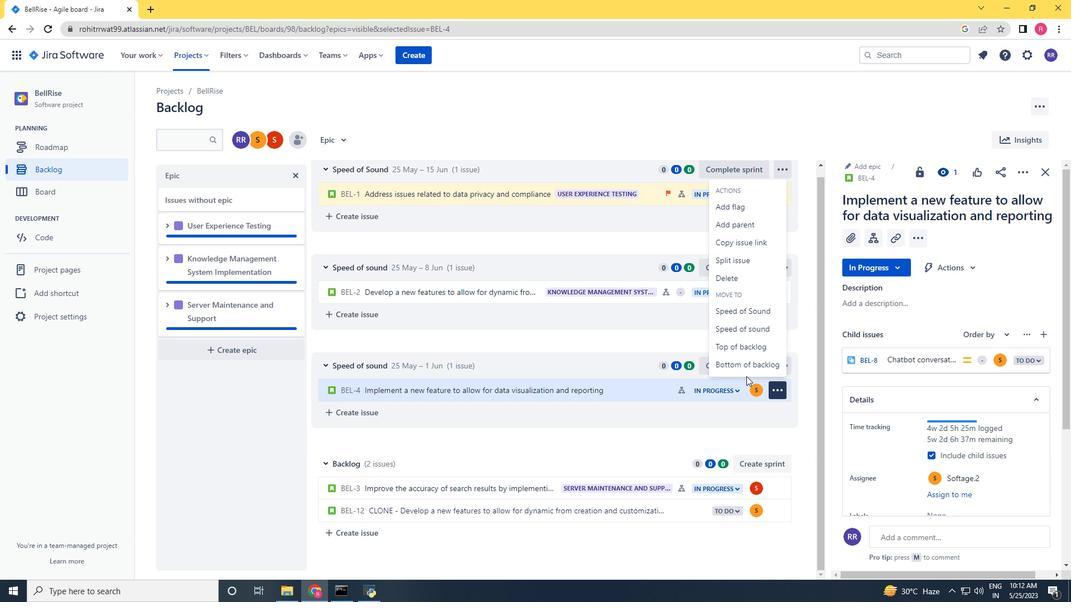 
Action: Mouse pressed left at (746, 371)
Screenshot: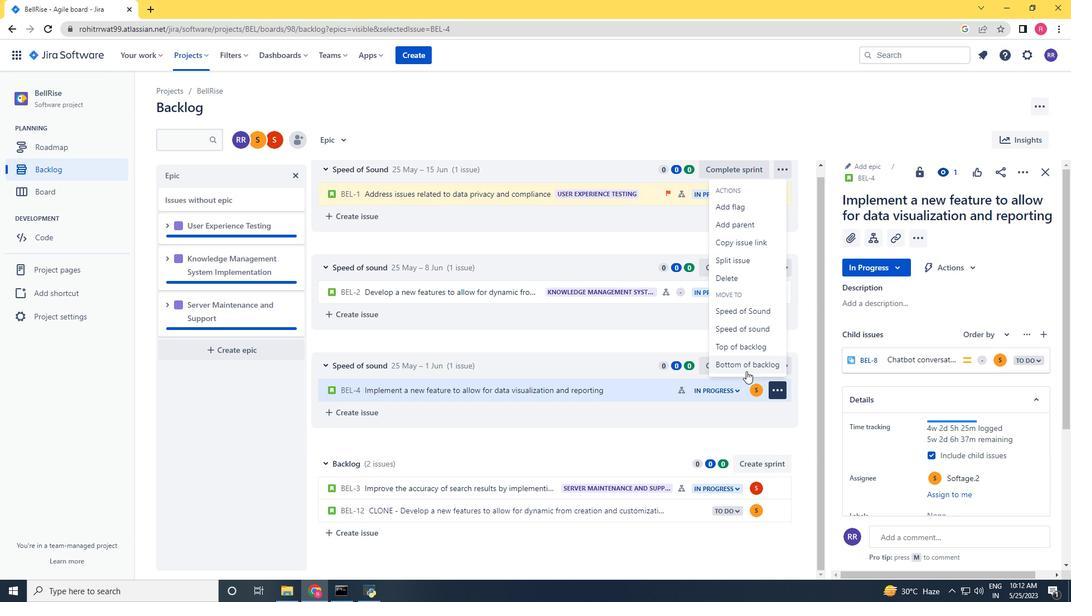 
Action: Mouse moved to (565, 186)
Screenshot: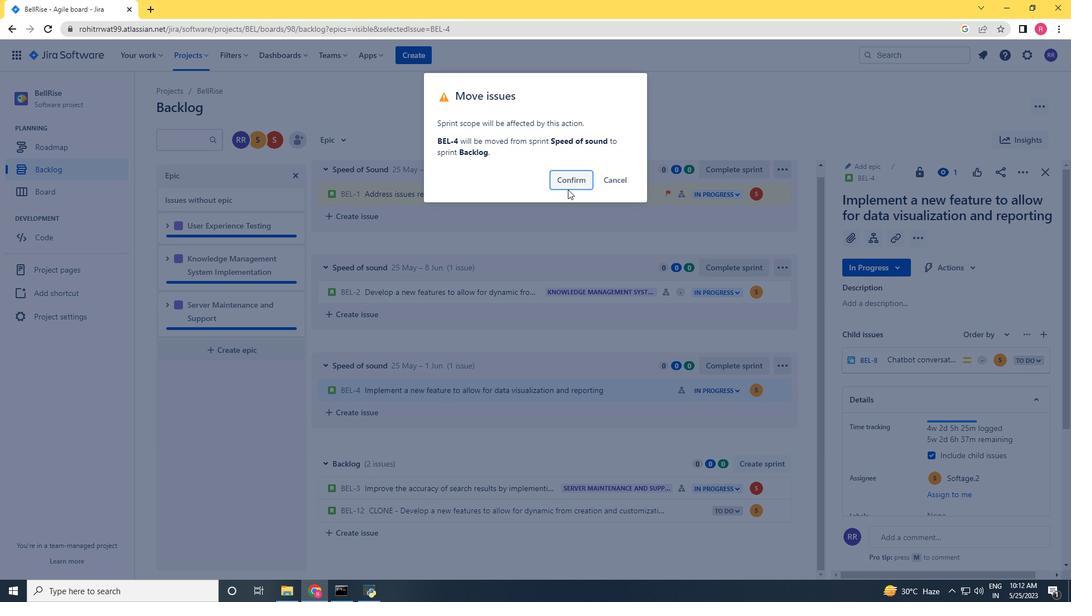 
Action: Mouse pressed left at (565, 186)
Screenshot: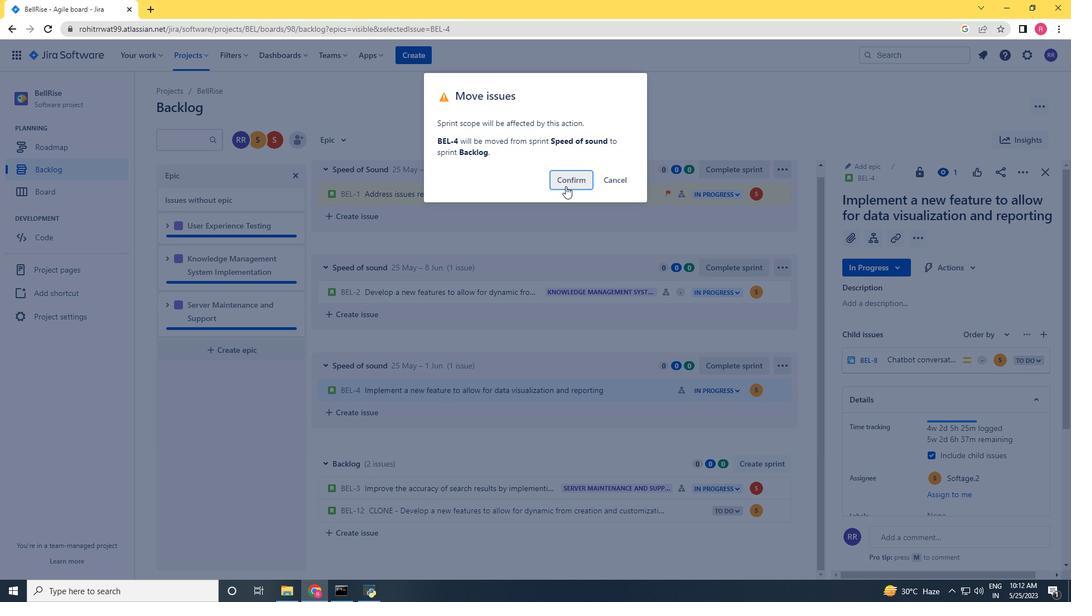 
Action: Mouse moved to (636, 529)
Screenshot: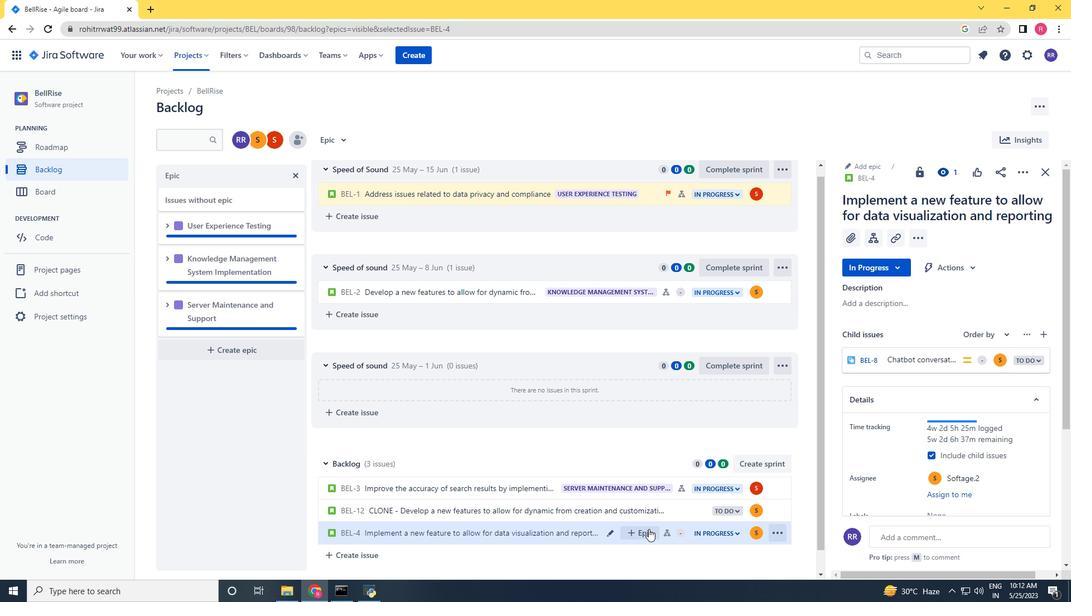 
Action: Mouse pressed left at (636, 529)
Screenshot: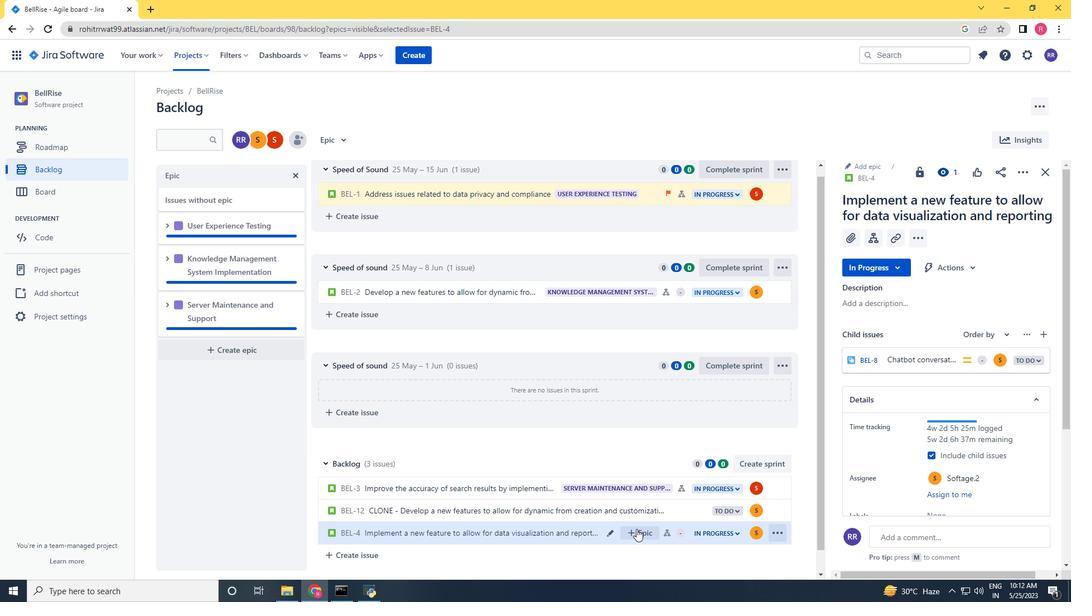 
Action: Mouse moved to (640, 548)
Screenshot: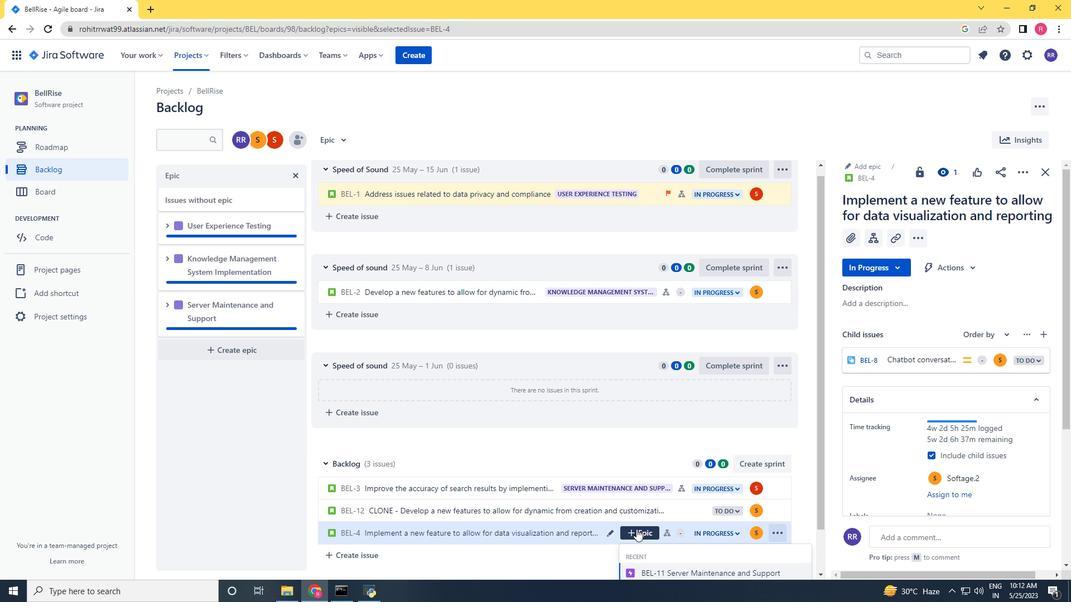 
Action: Mouse scrolled (640, 548) with delta (0, 0)
Screenshot: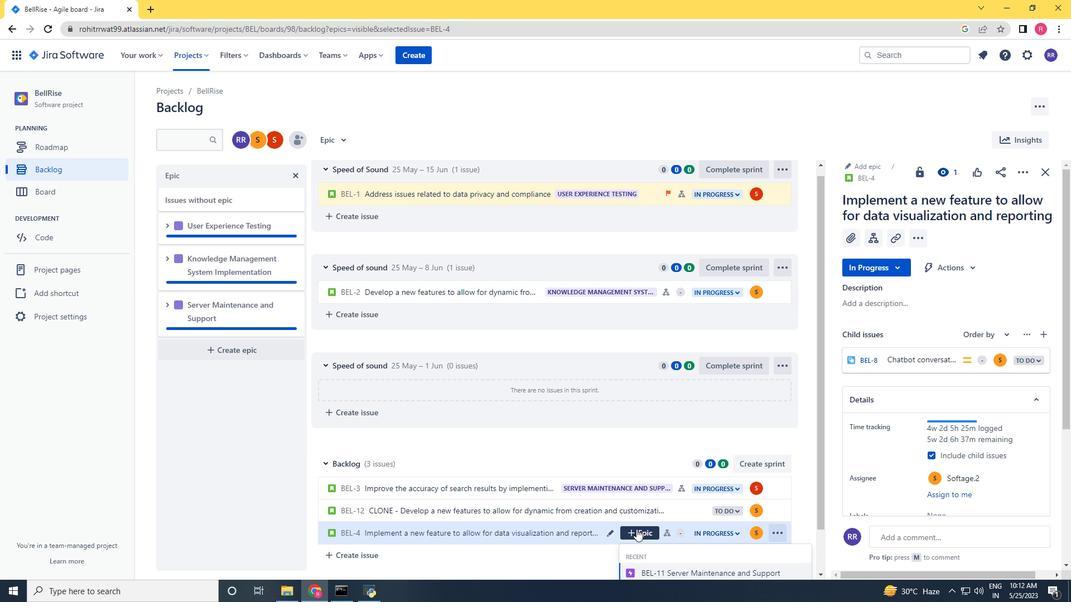 
Action: Mouse scrolled (640, 548) with delta (0, 0)
Screenshot: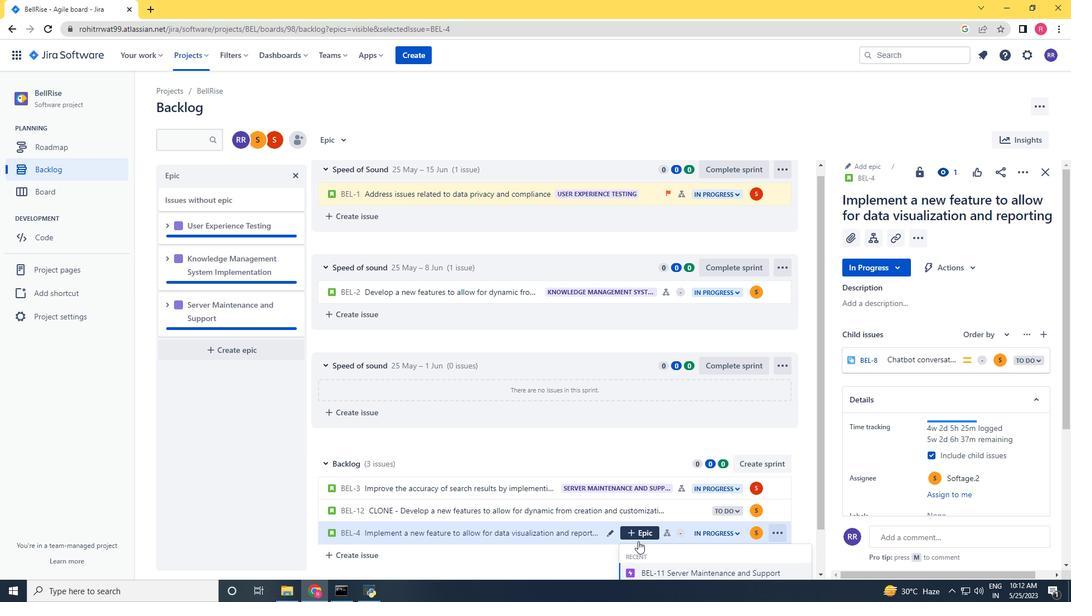
Action: Mouse scrolled (640, 548) with delta (0, 0)
Screenshot: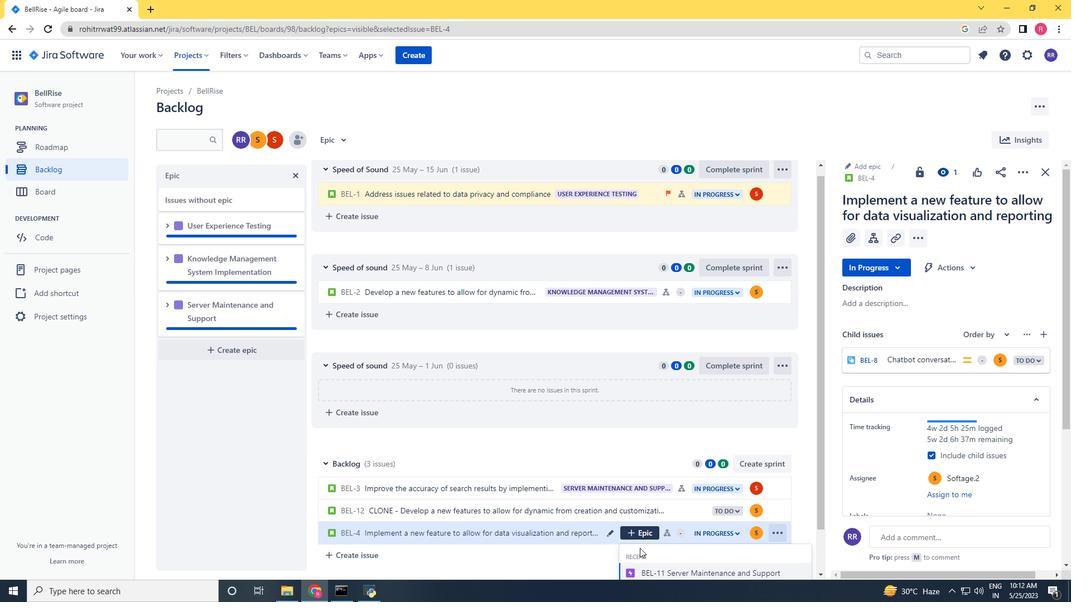 
Action: Mouse scrolled (640, 548) with delta (0, 0)
Screenshot: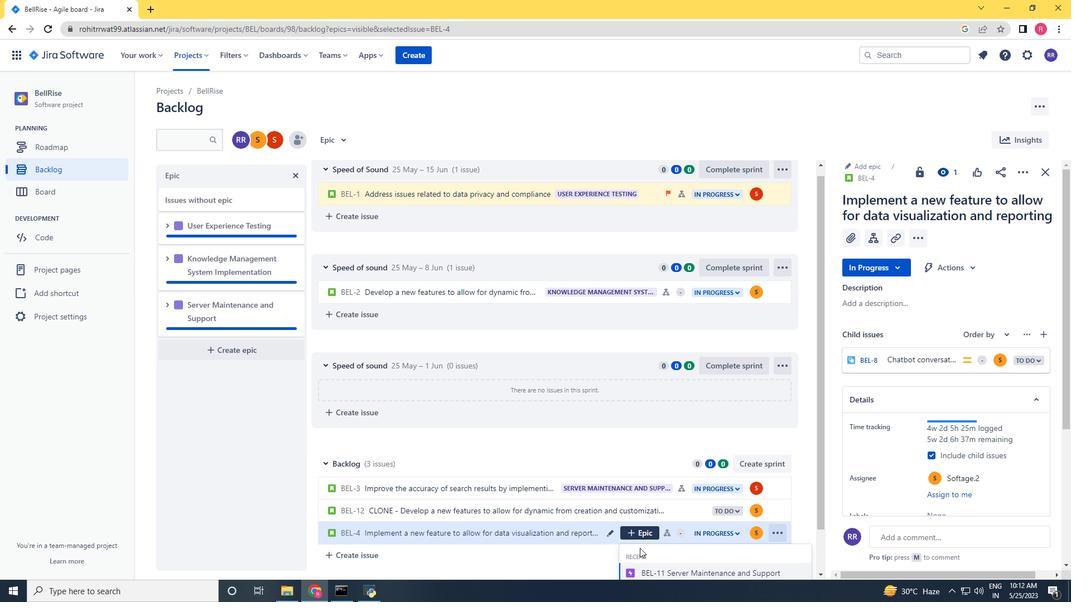 
Action: Mouse scrolled (640, 548) with delta (0, 0)
Screenshot: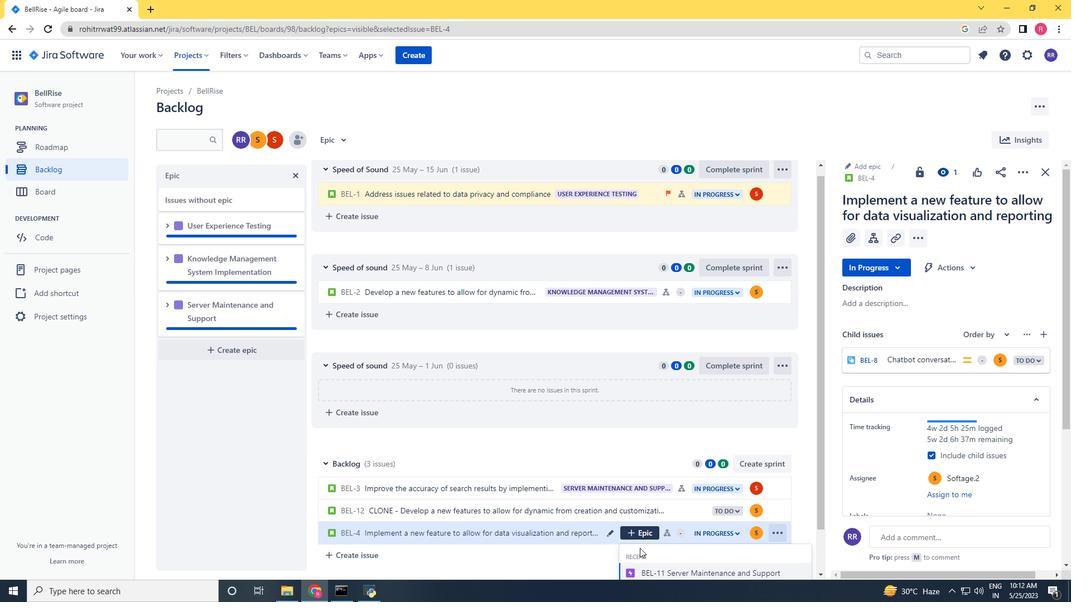 
Action: Mouse moved to (556, 447)
Screenshot: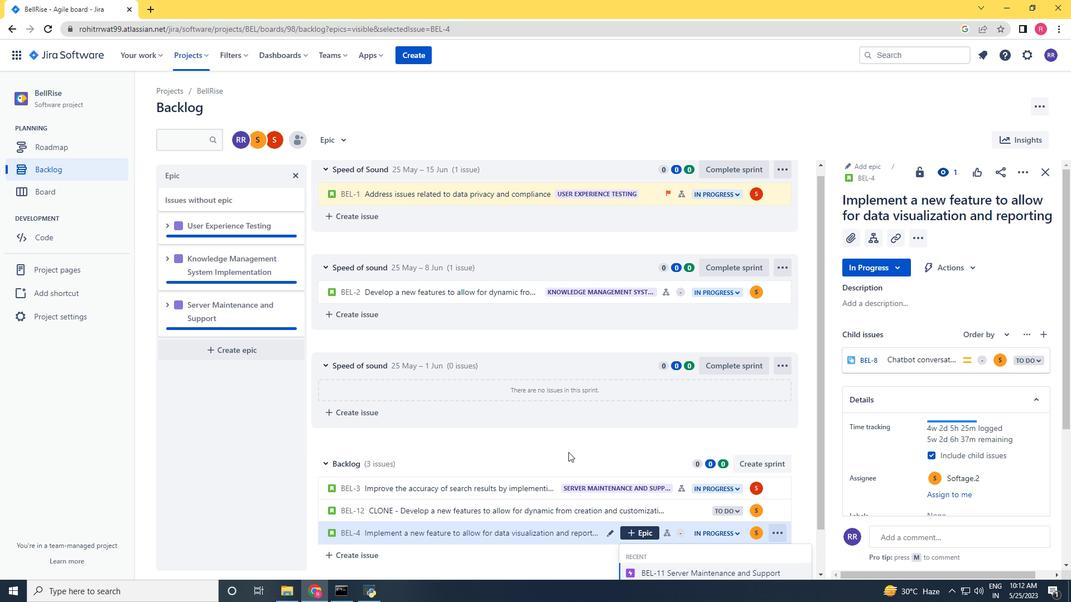 
Action: Mouse scrolled (556, 447) with delta (0, 0)
Screenshot: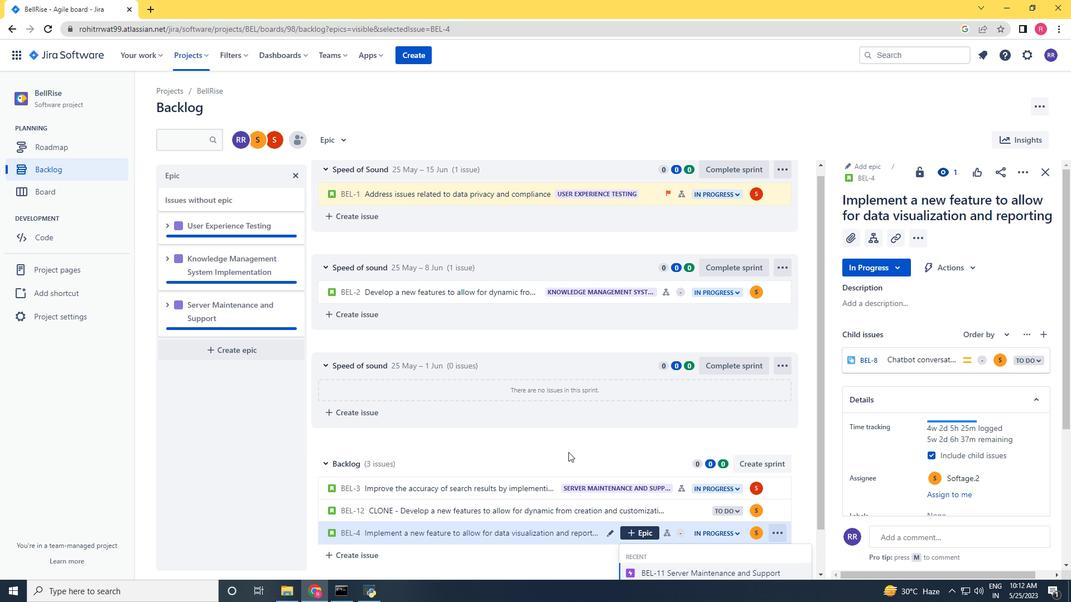 
Action: Mouse scrolled (556, 447) with delta (0, 0)
Screenshot: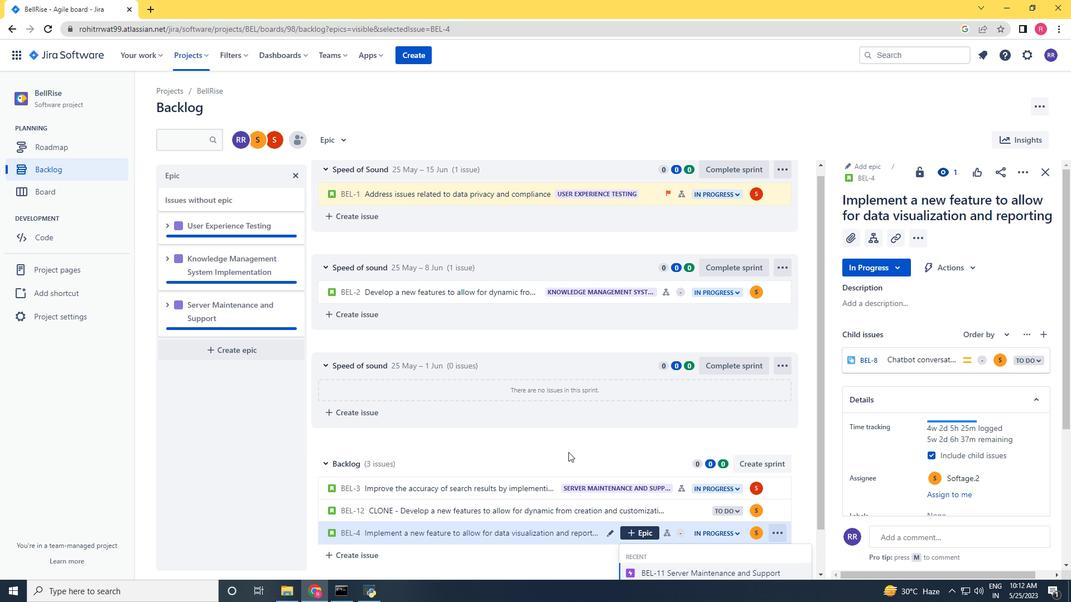
Action: Mouse scrolled (556, 448) with delta (0, 0)
Screenshot: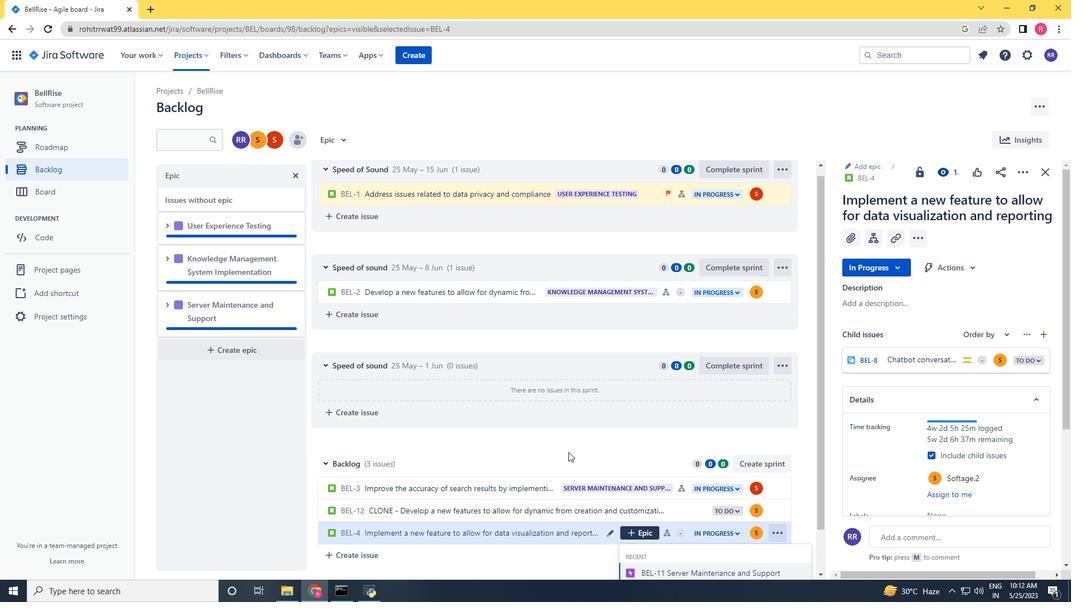 
Action: Mouse scrolled (556, 447) with delta (0, 0)
Screenshot: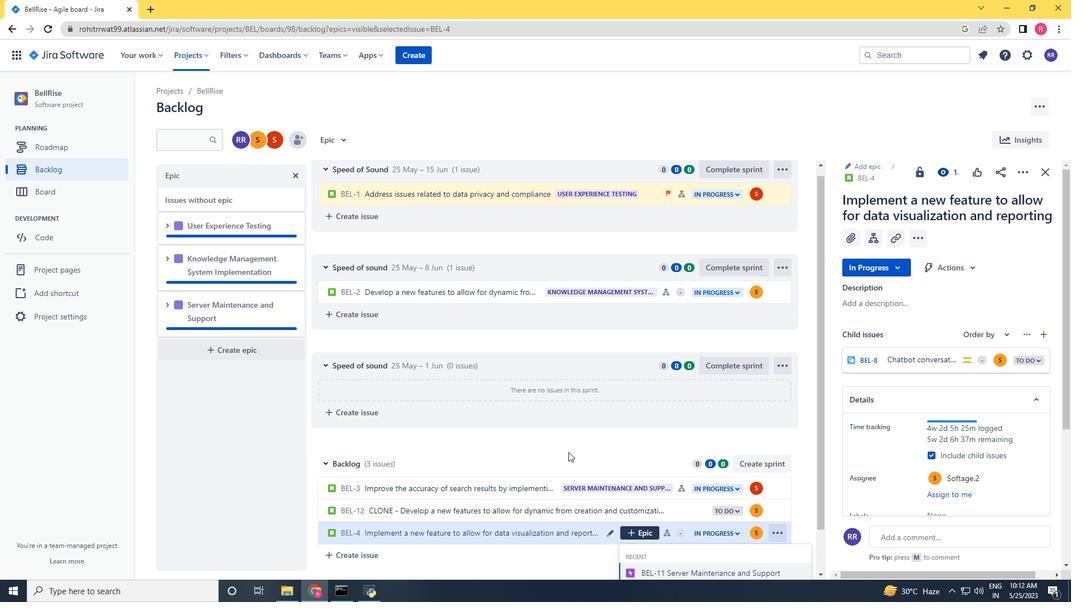 
Action: Mouse scrolled (556, 447) with delta (0, 0)
Screenshot: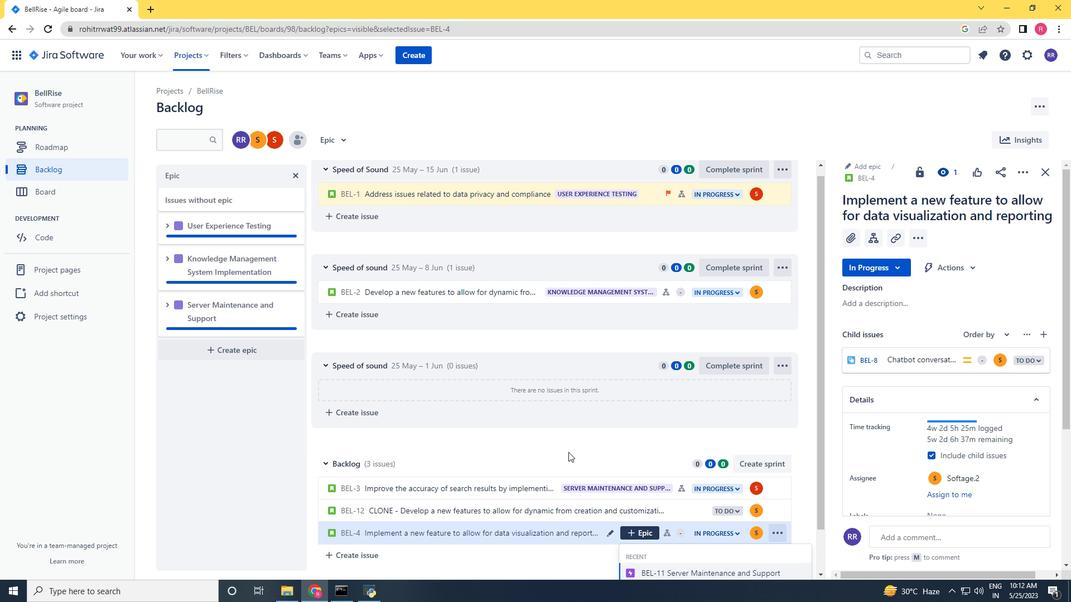 
Action: Mouse moved to (674, 572)
Screenshot: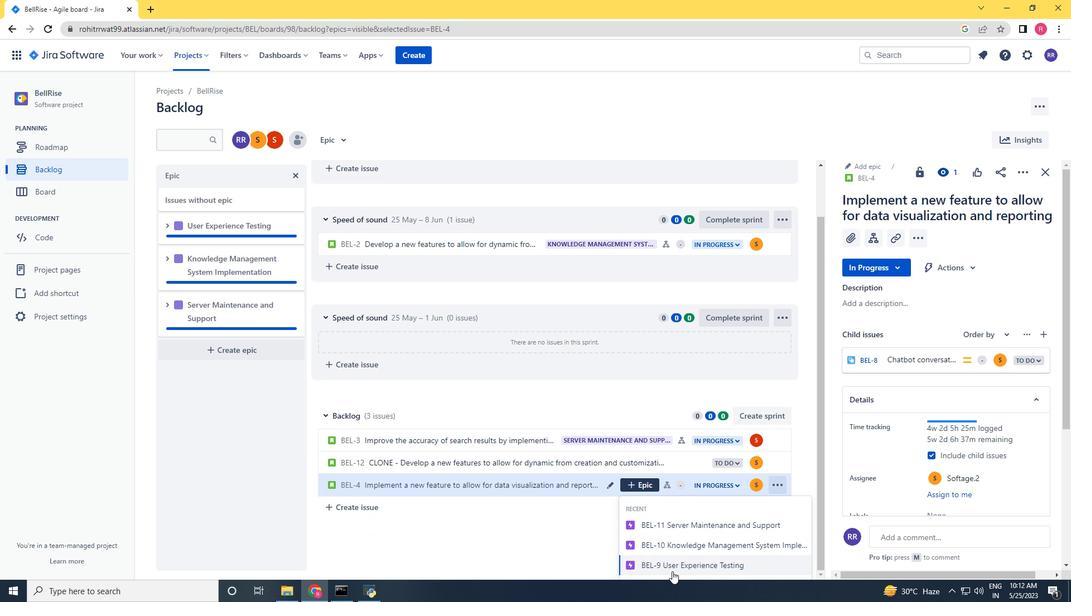 
Action: Mouse pressed left at (674, 572)
Screenshot: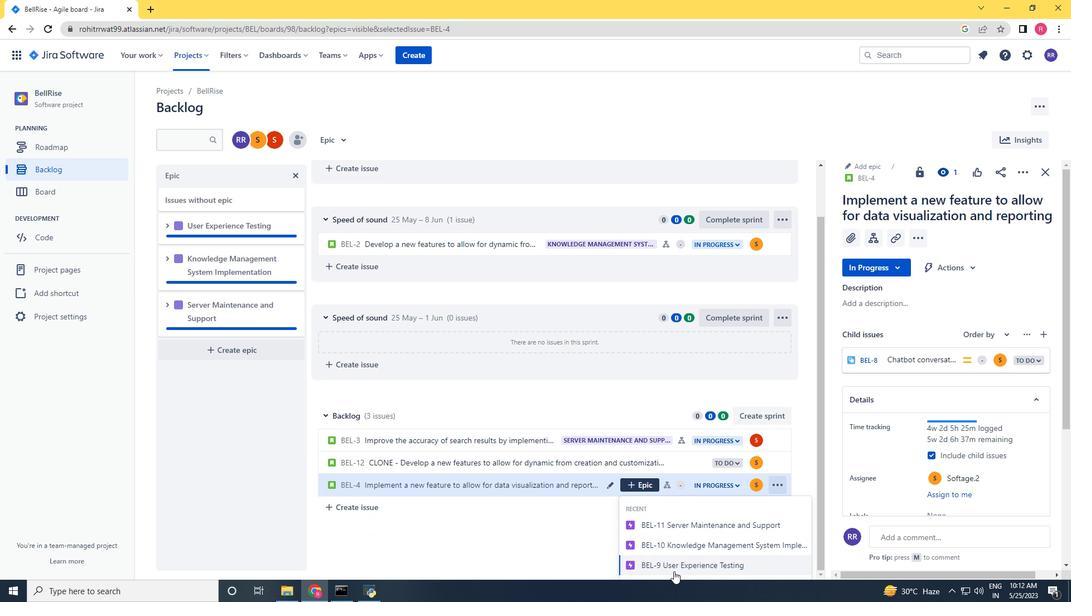 
Action: Mouse moved to (640, 554)
Screenshot: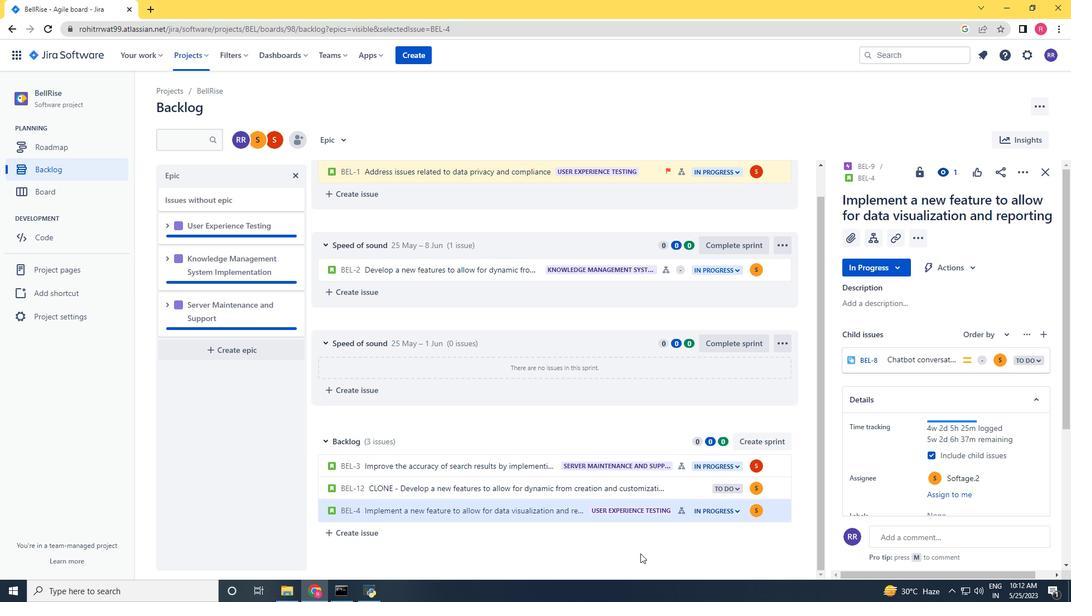 
